 Task: Add a condition where "Channel Is Chat transcript" in recently solved tickets.
Action: Mouse moved to (35, 315)
Screenshot: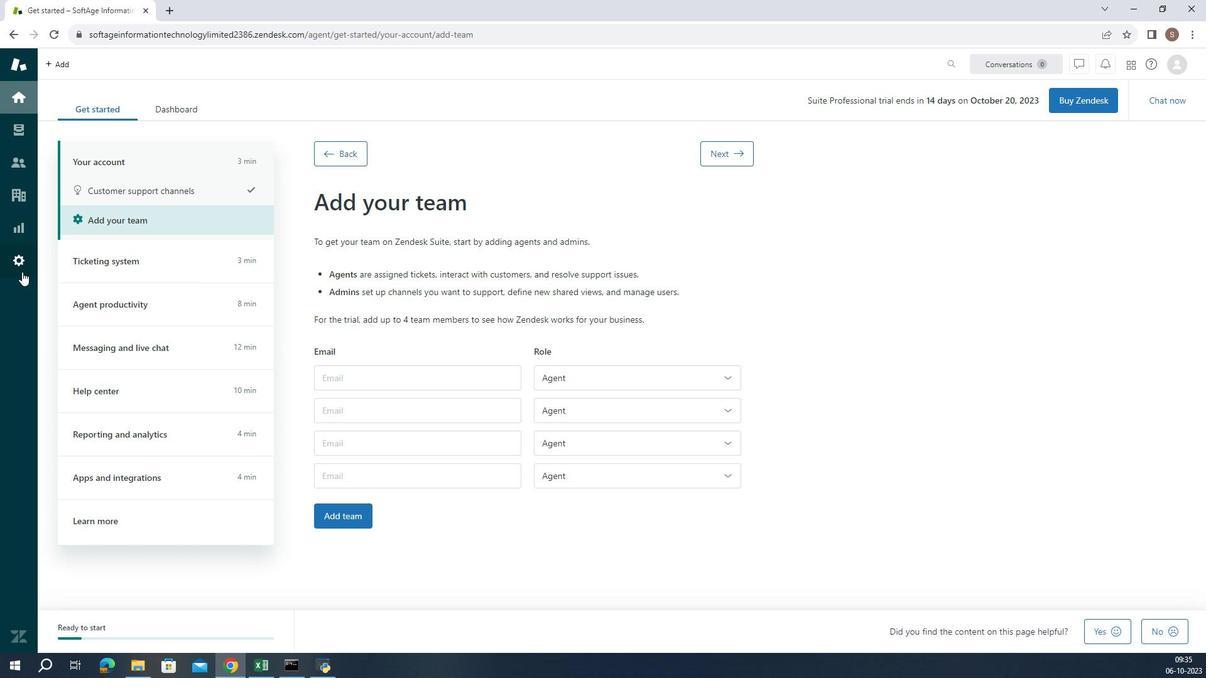 
Action: Mouse pressed left at (35, 315)
Screenshot: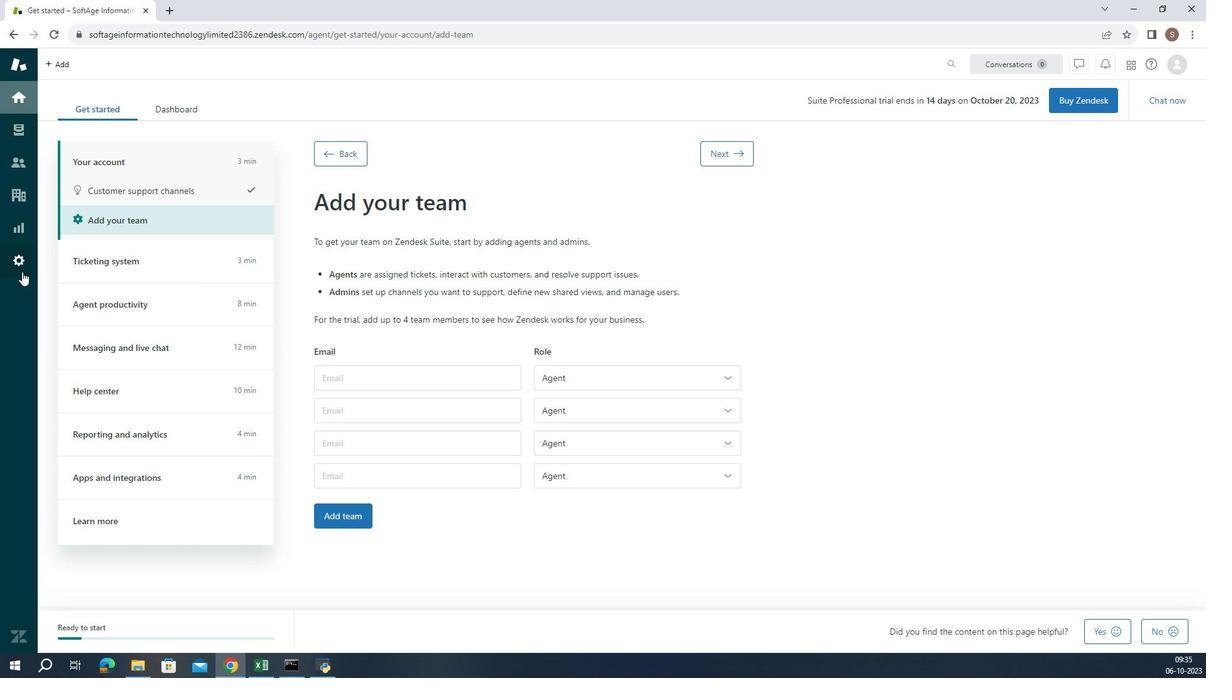 
Action: Mouse moved to (415, 531)
Screenshot: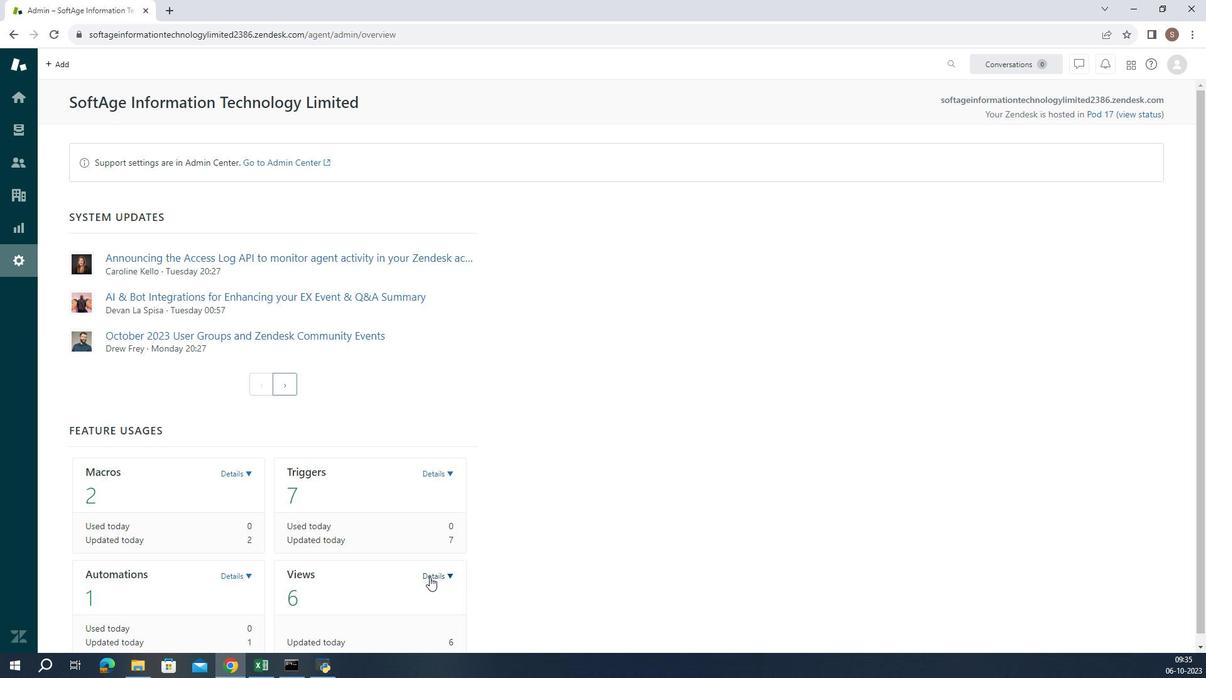 
Action: Mouse pressed left at (415, 531)
Screenshot: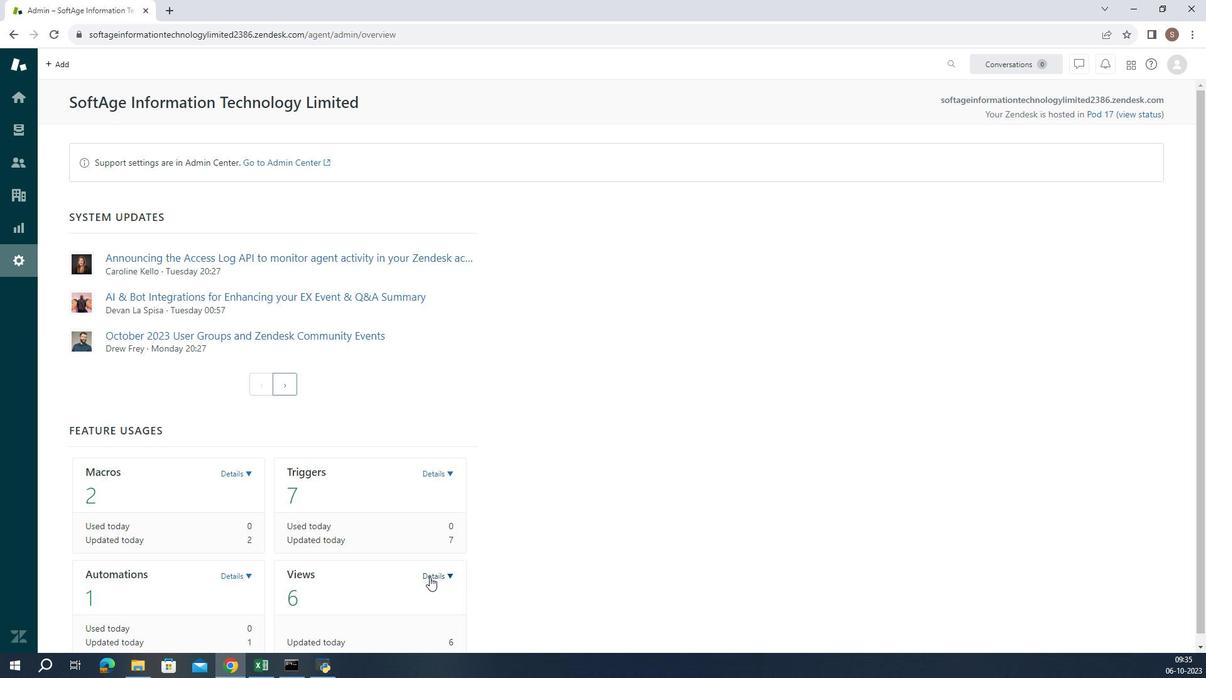 
Action: Mouse moved to (395, 558)
Screenshot: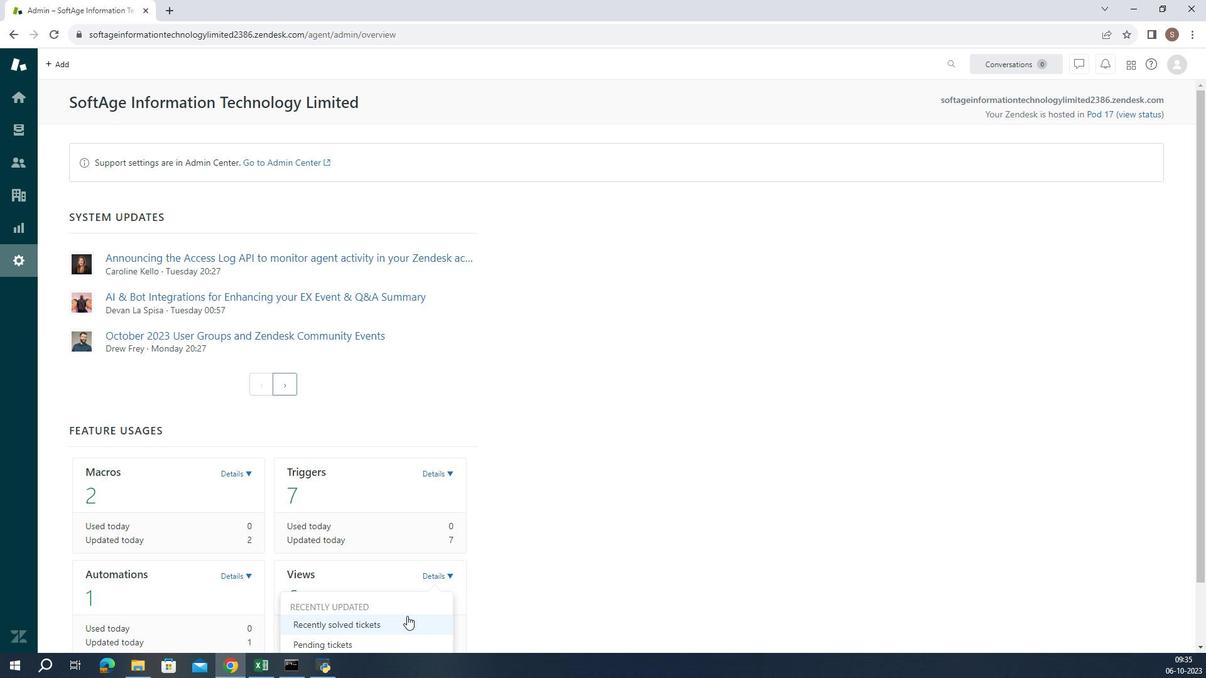 
Action: Mouse pressed left at (395, 558)
Screenshot: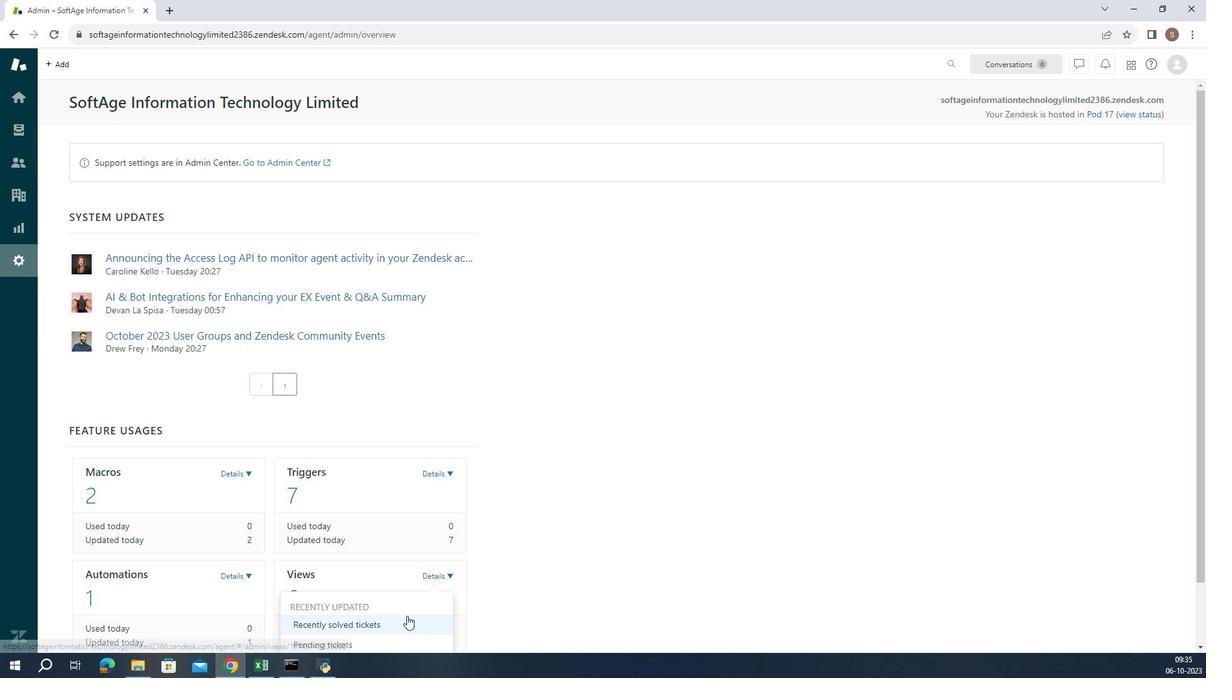 
Action: Mouse moved to (238, 425)
Screenshot: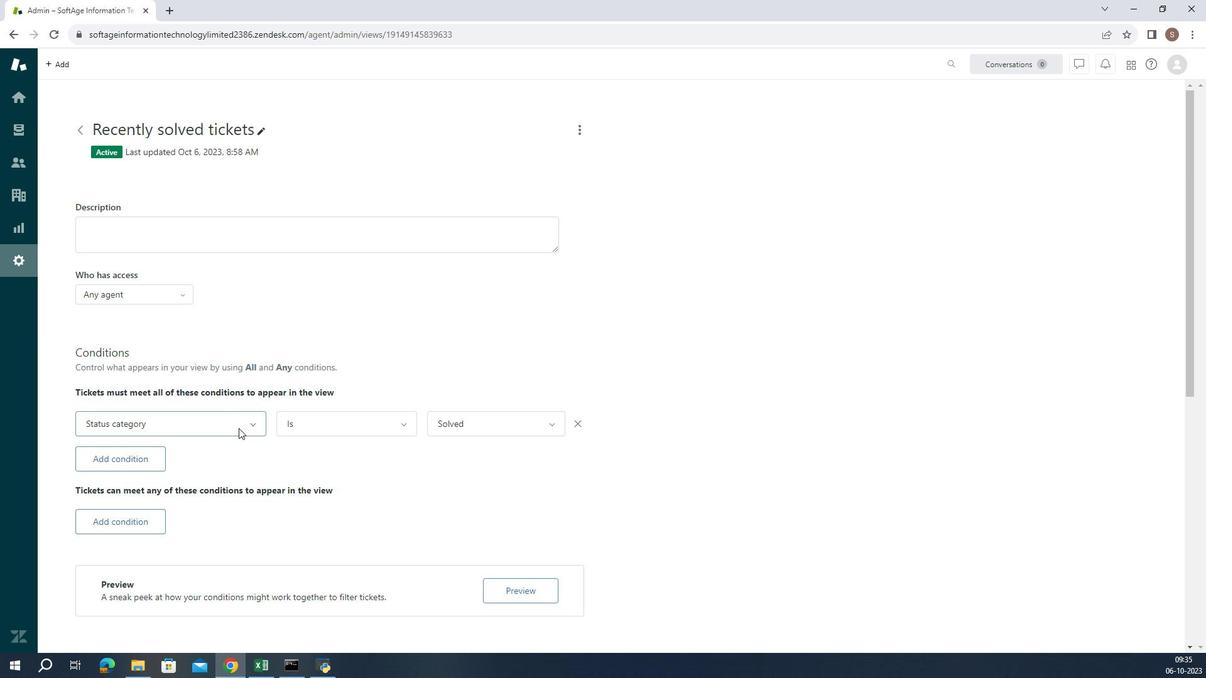 
Action: Mouse pressed left at (238, 425)
Screenshot: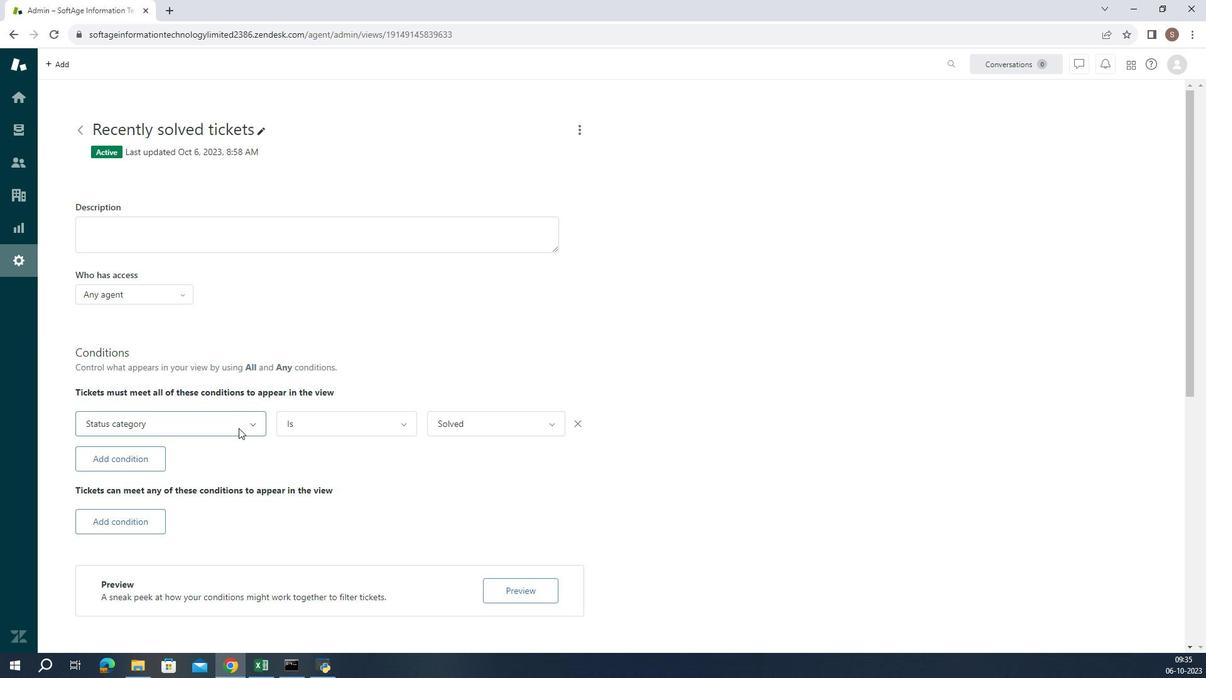 
Action: Mouse moved to (219, 364)
Screenshot: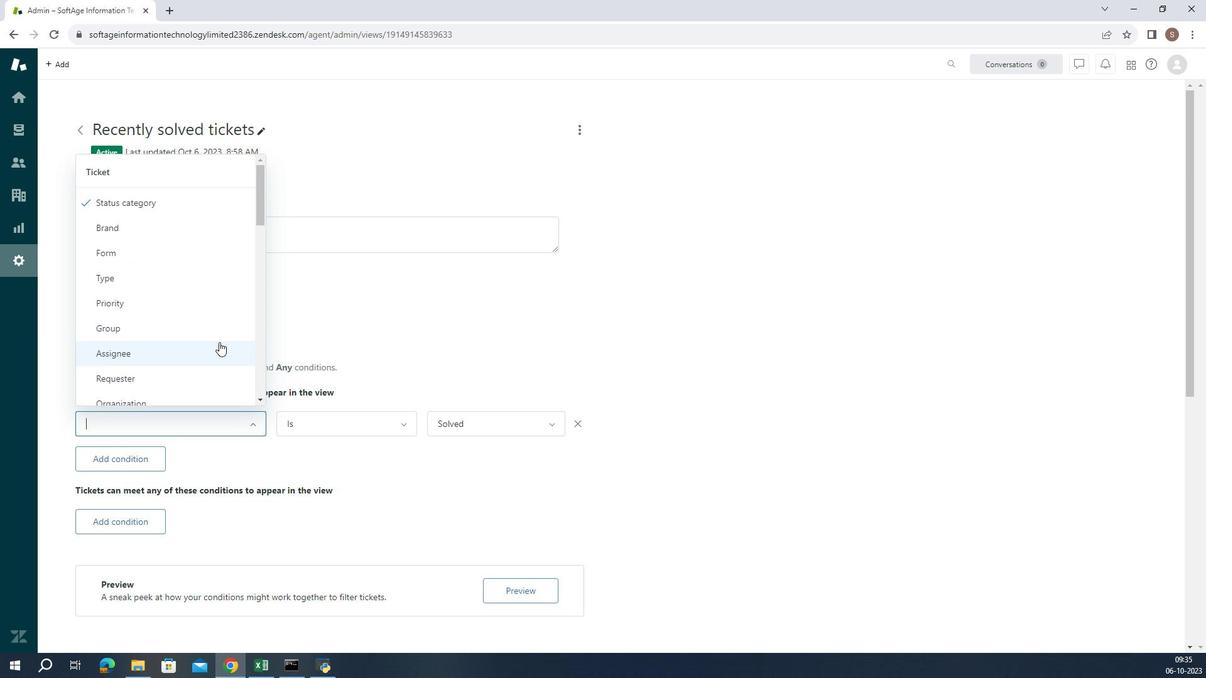 
Action: Mouse scrolled (219, 364) with delta (0, 0)
Screenshot: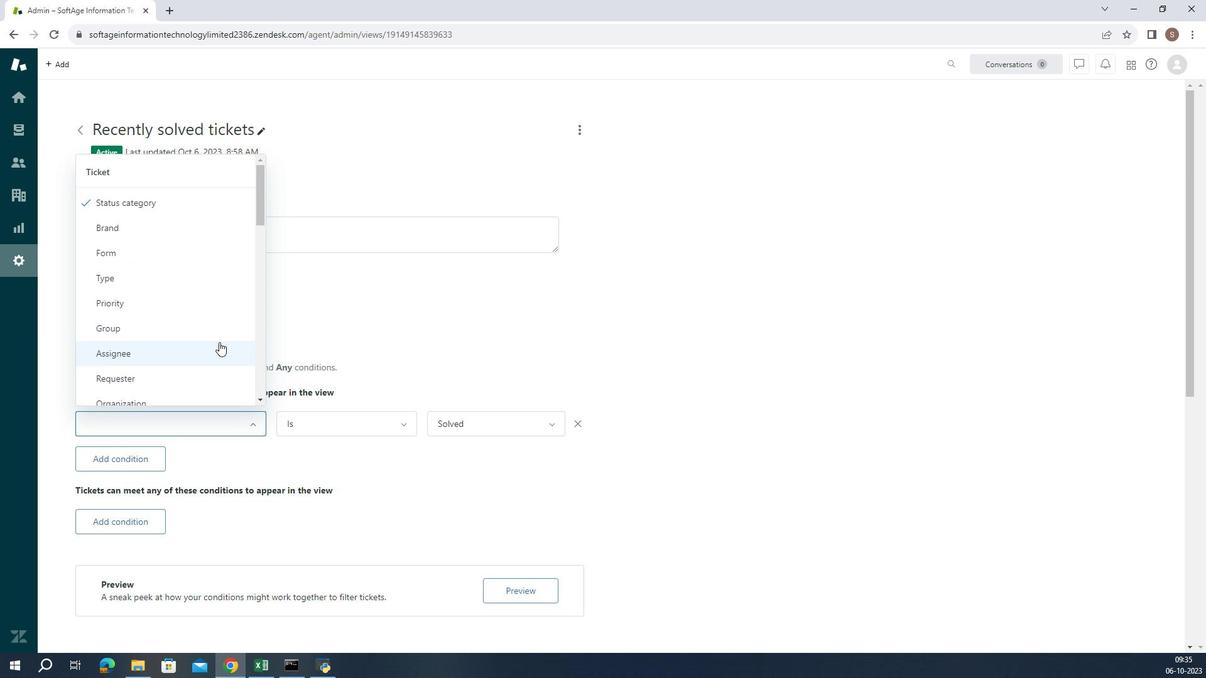 
Action: Mouse scrolled (219, 364) with delta (0, 0)
Screenshot: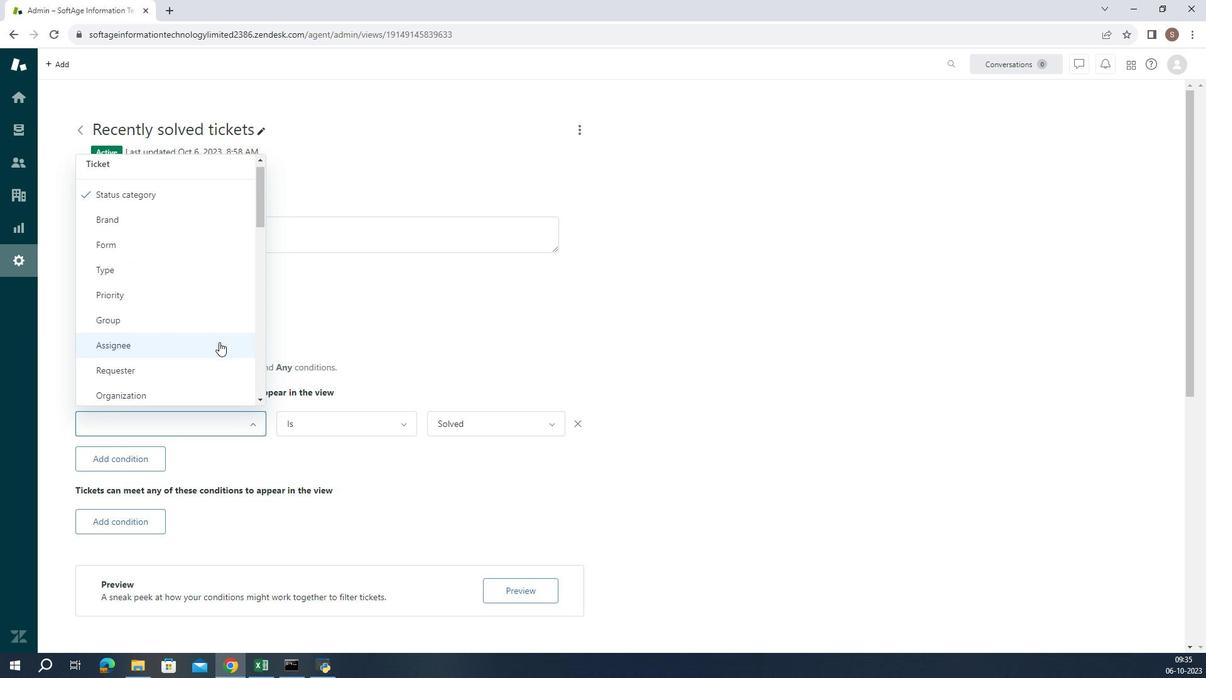 
Action: Mouse moved to (183, 370)
Screenshot: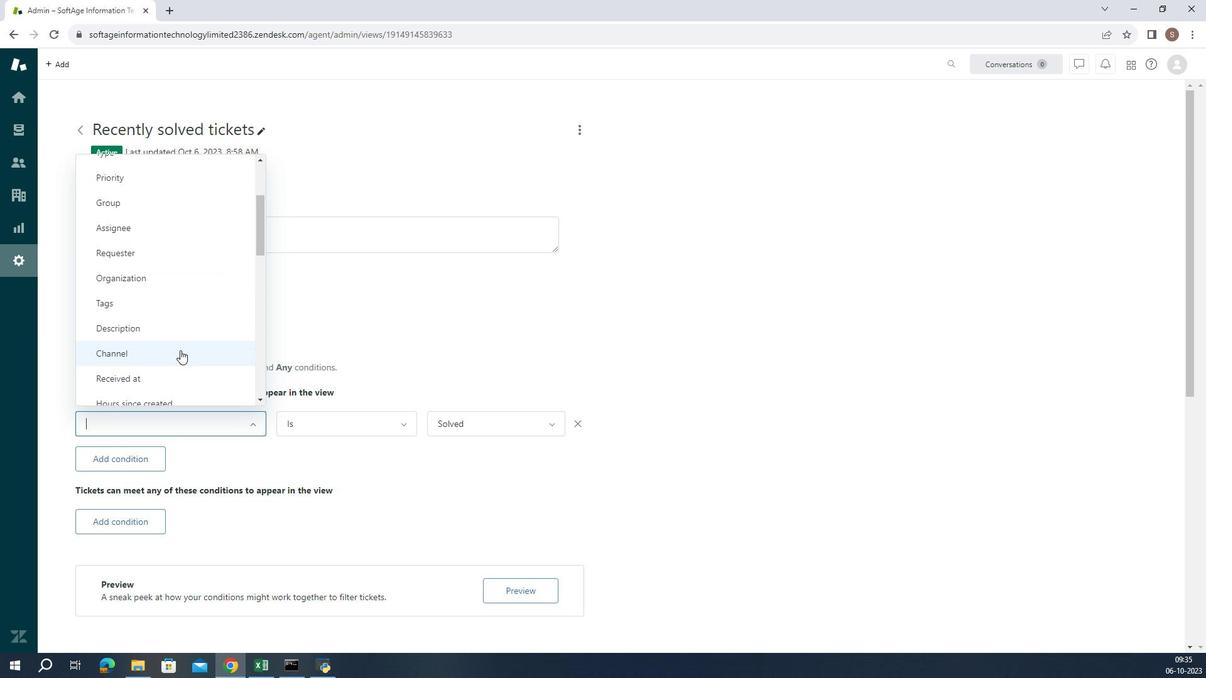 
Action: Mouse pressed left at (183, 370)
Screenshot: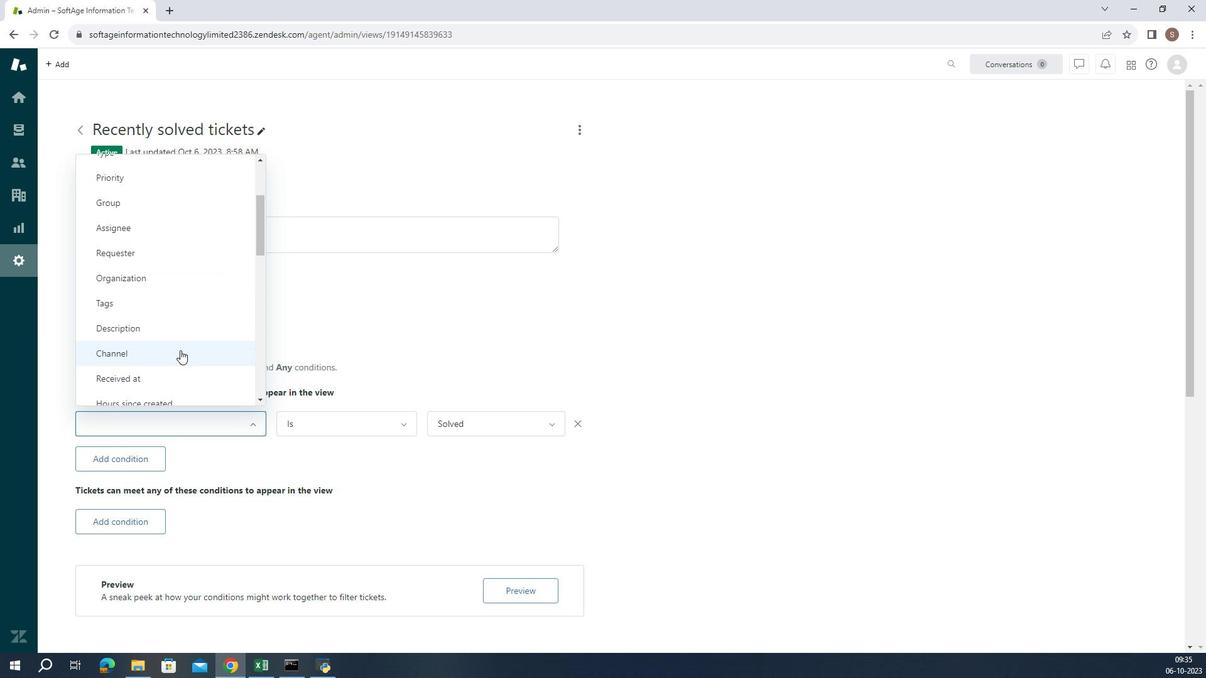 
Action: Mouse moved to (384, 422)
Screenshot: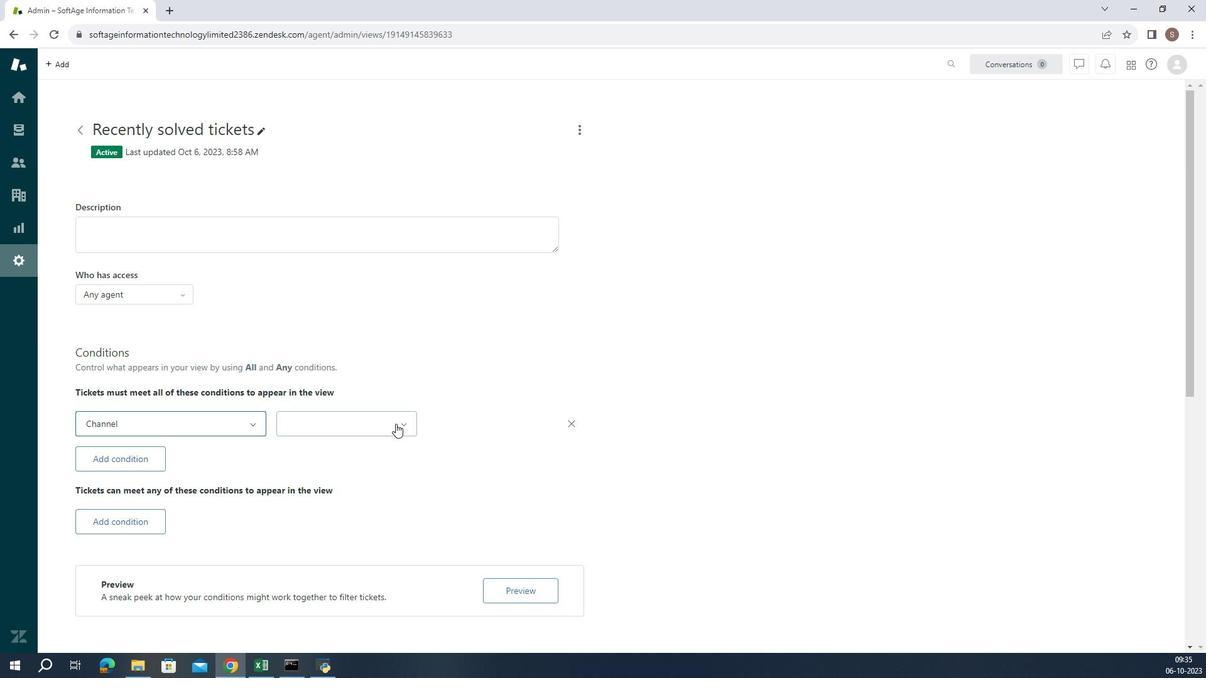 
Action: Mouse pressed left at (384, 422)
Screenshot: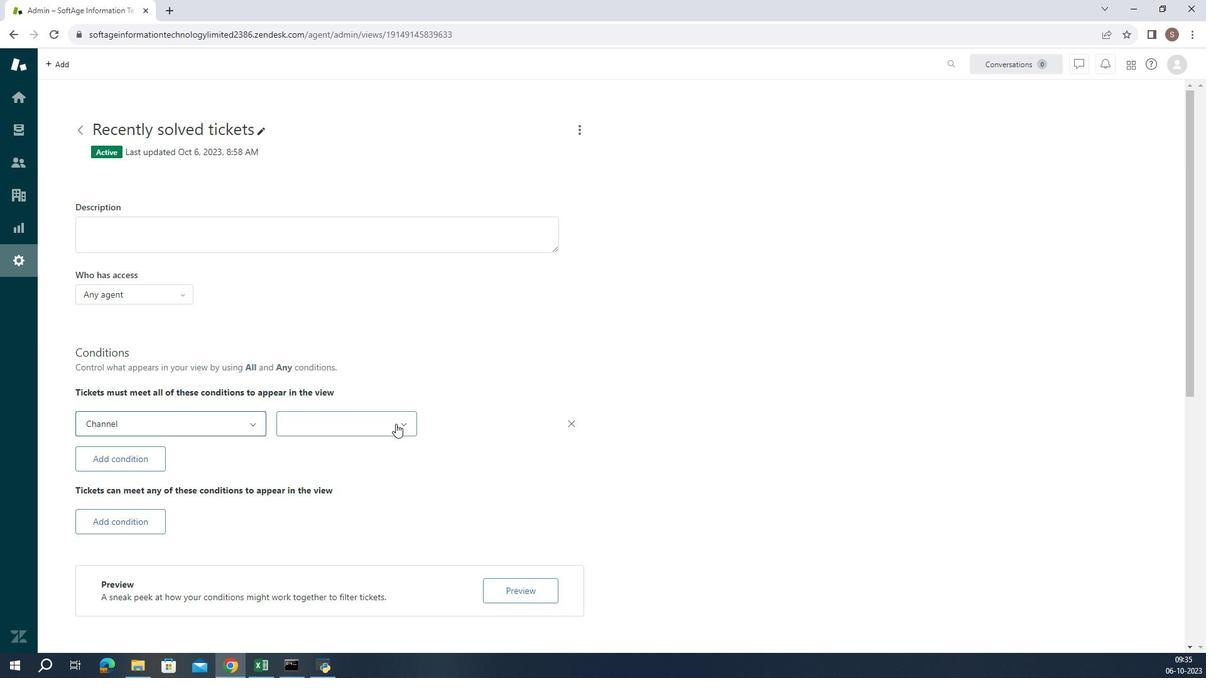 
Action: Mouse moved to (337, 440)
Screenshot: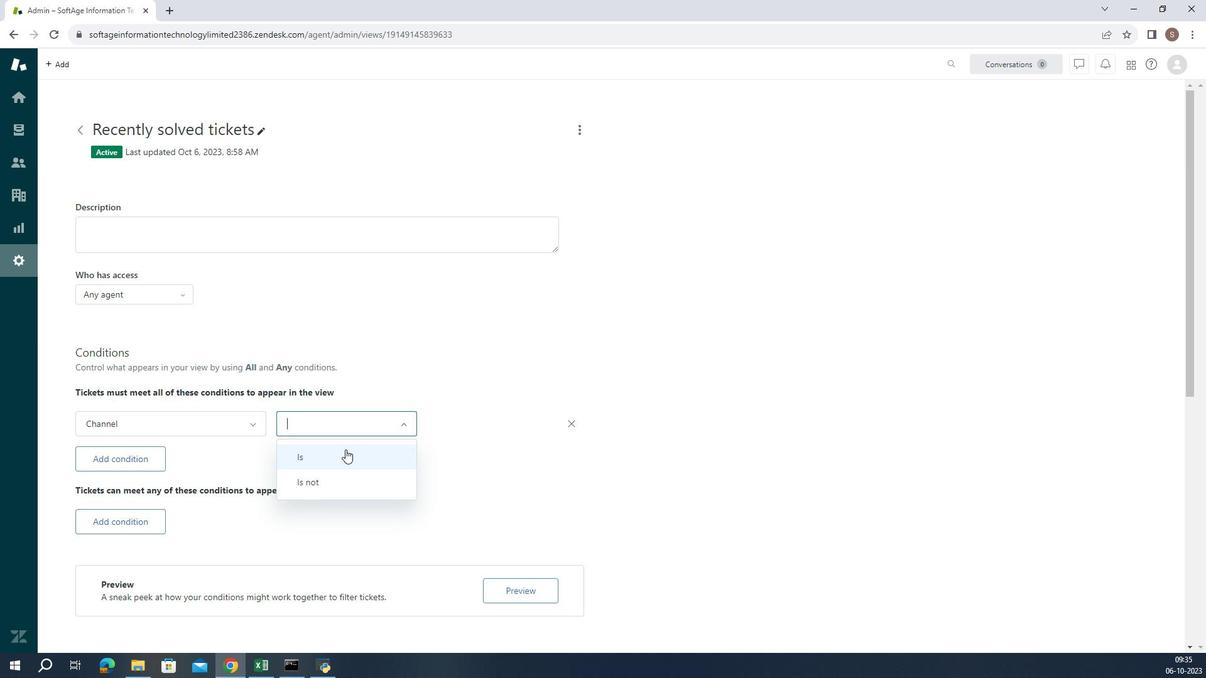 
Action: Mouse pressed left at (337, 440)
Screenshot: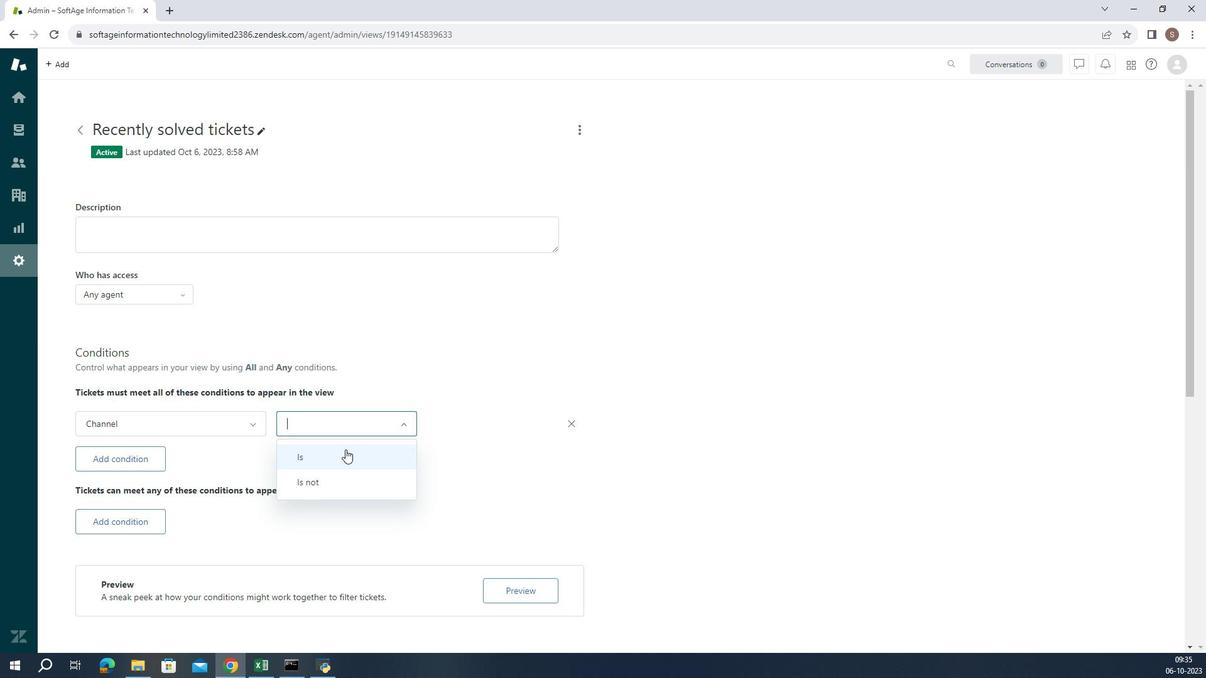 
Action: Mouse moved to (462, 425)
Screenshot: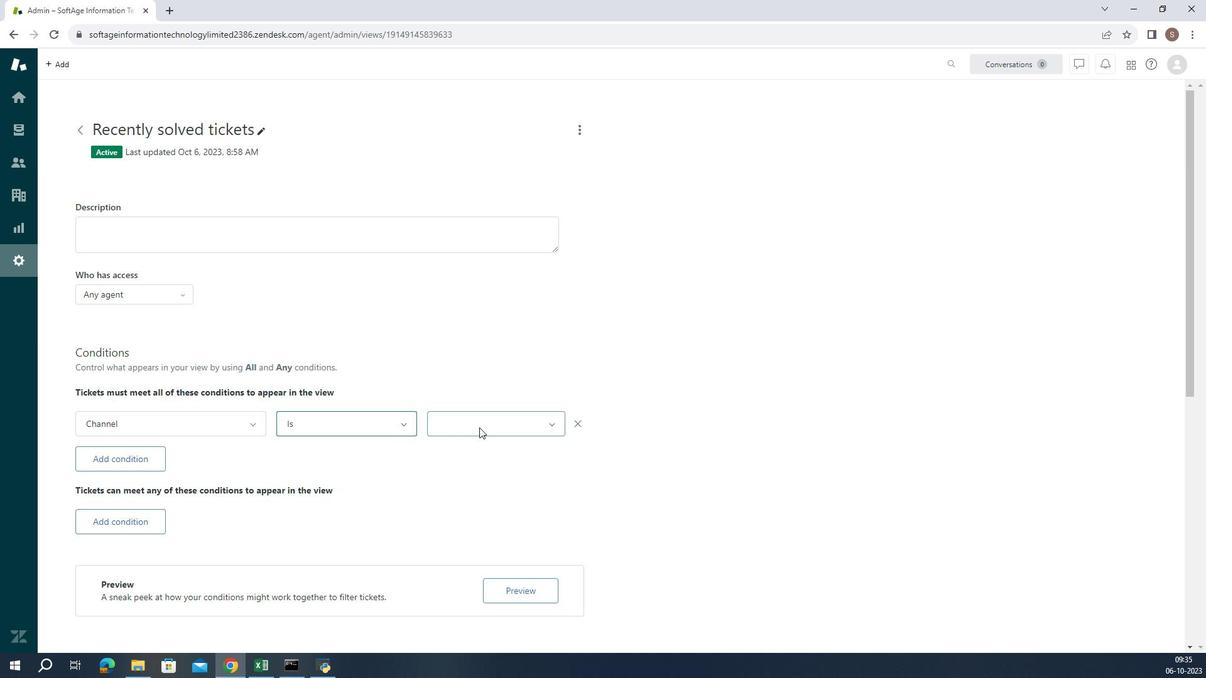 
Action: Mouse pressed left at (462, 425)
Screenshot: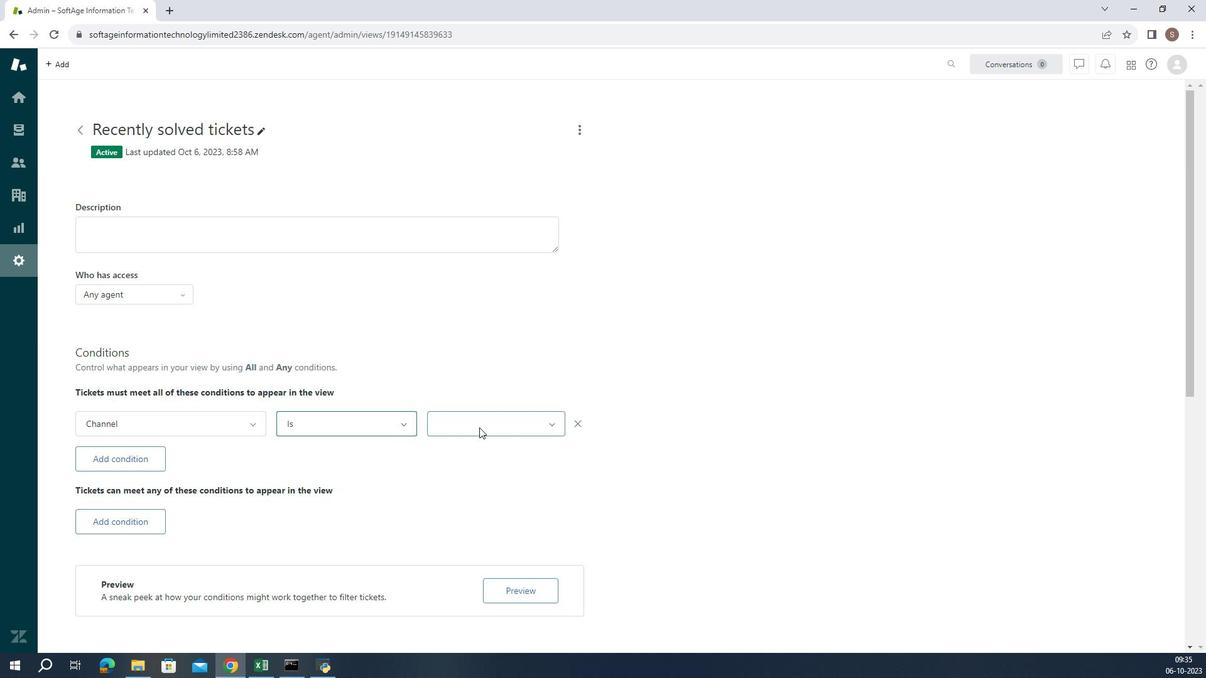 
Action: Mouse moved to (491, 346)
Screenshot: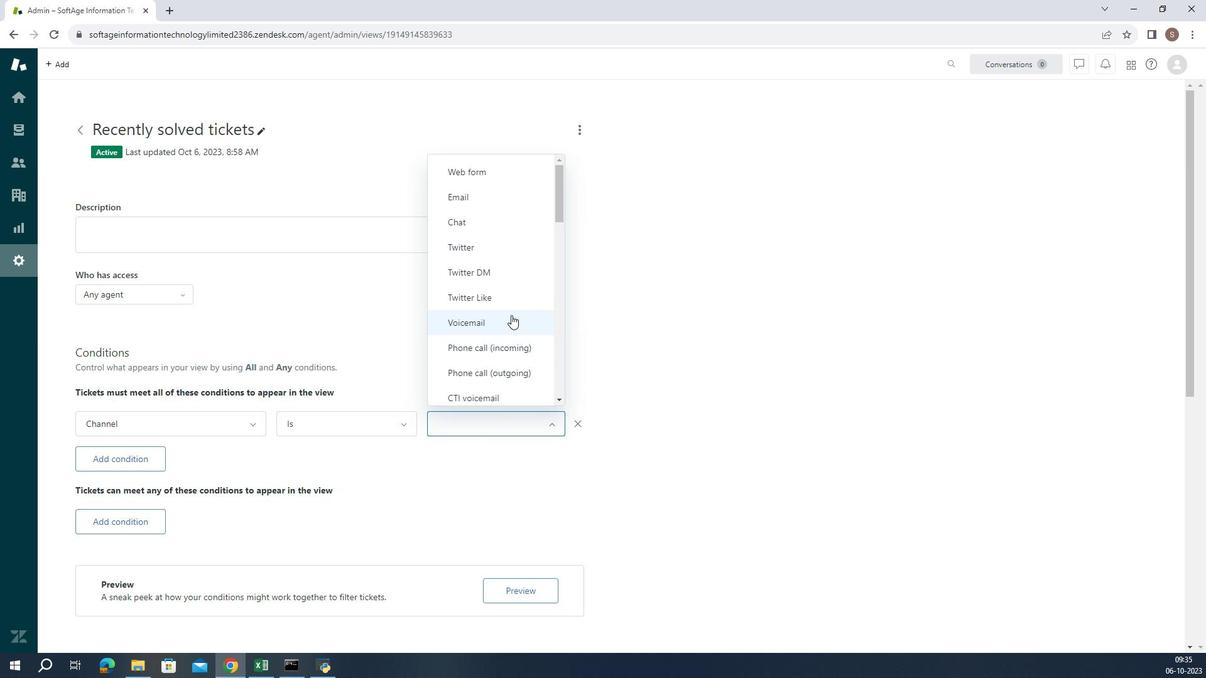 
Action: Mouse scrolled (491, 345) with delta (0, 0)
Screenshot: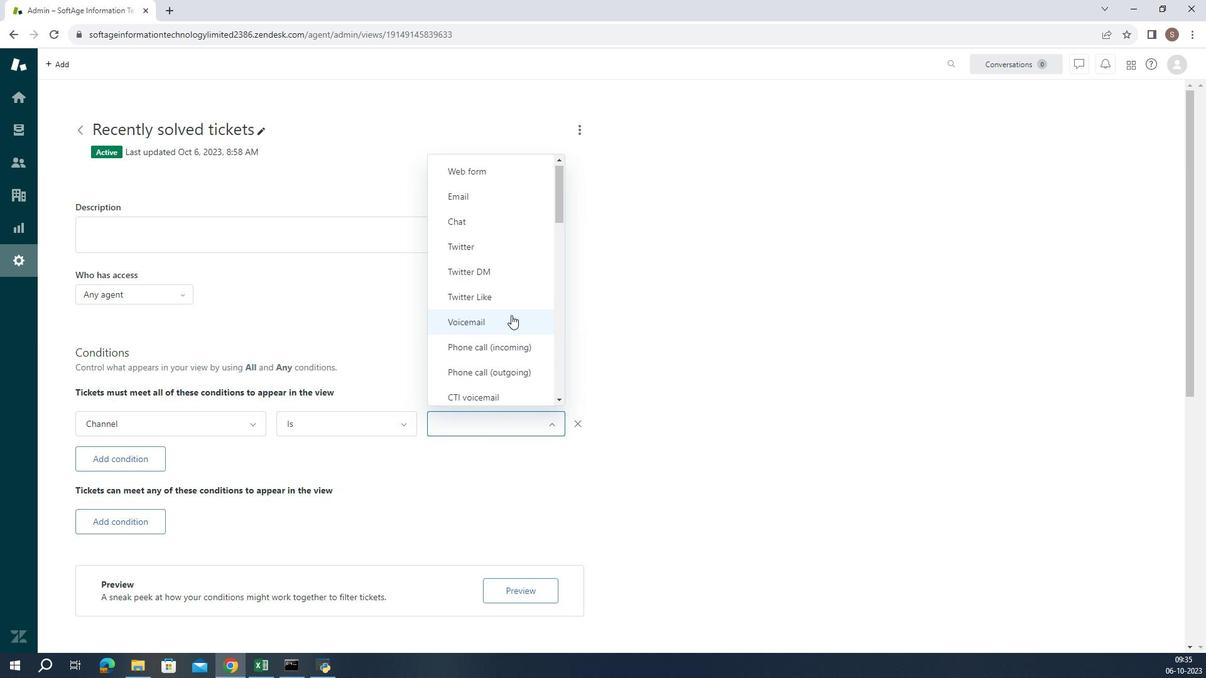 
Action: Mouse scrolled (491, 345) with delta (0, 0)
Screenshot: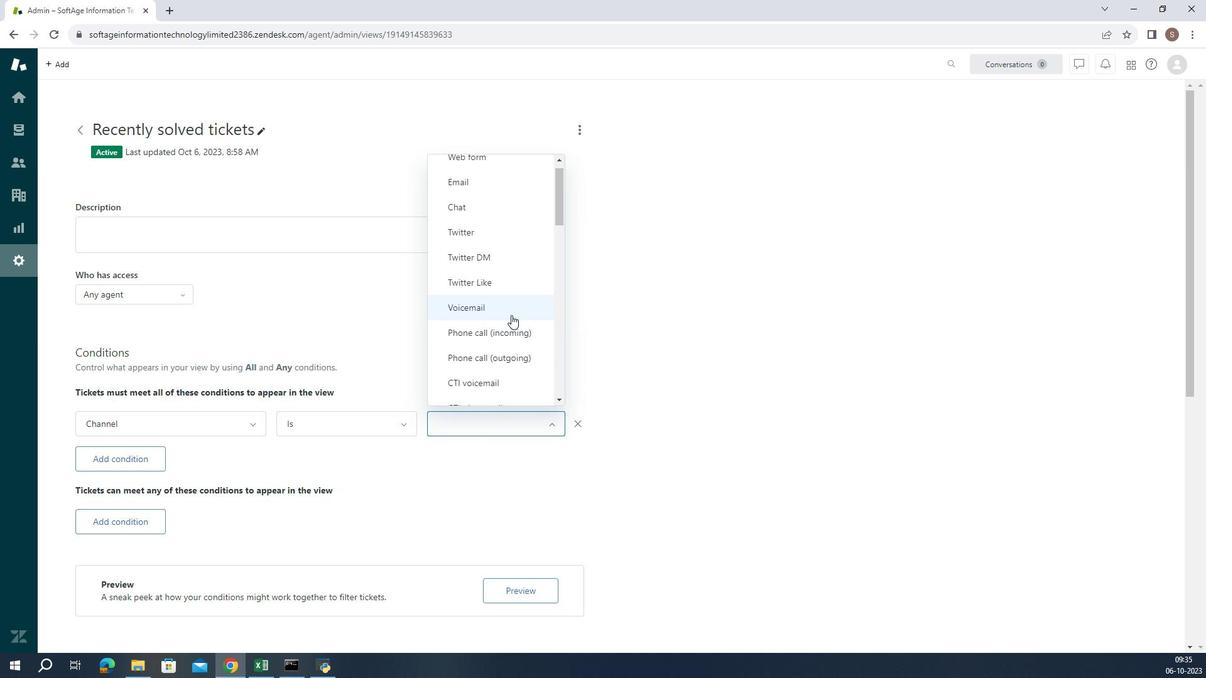 
Action: Mouse scrolled (491, 345) with delta (0, 0)
Screenshot: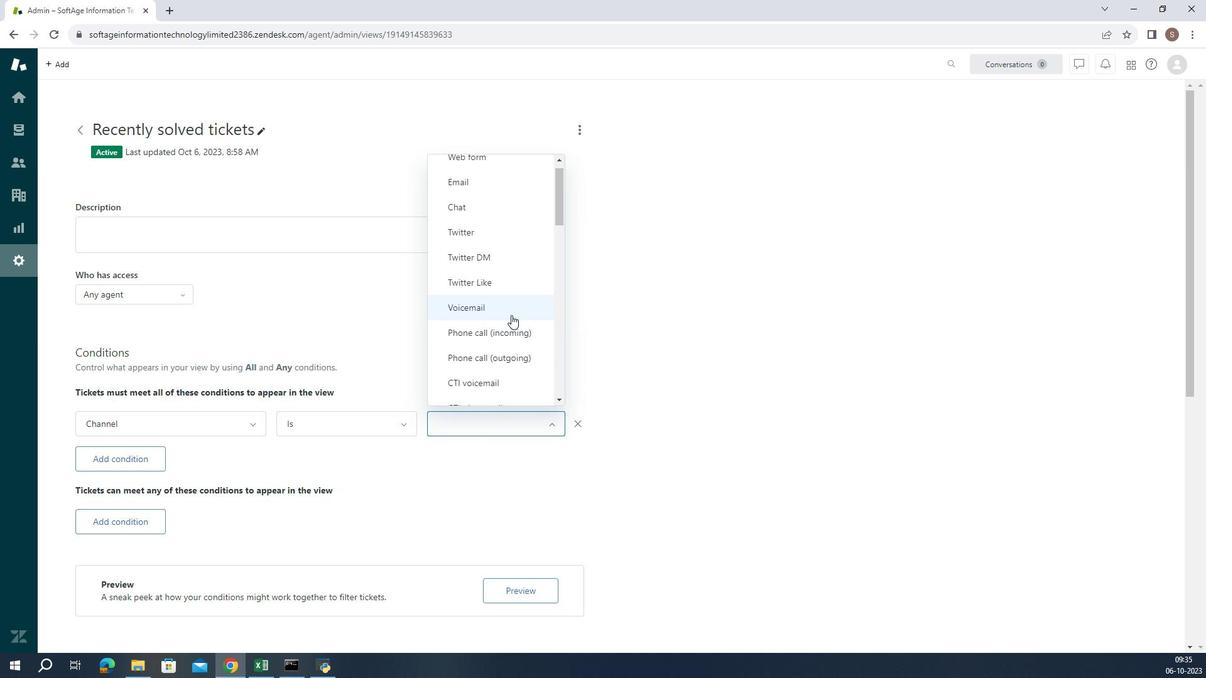
Action: Mouse scrolled (491, 345) with delta (0, 0)
Screenshot: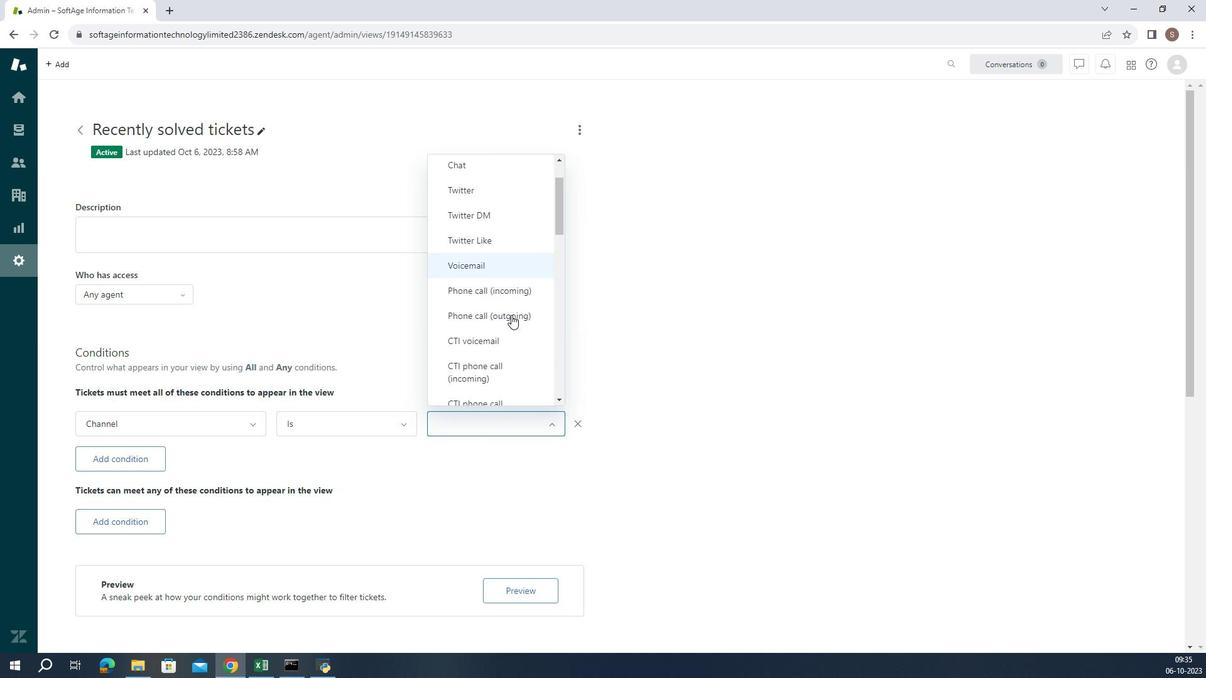 
Action: Mouse scrolled (491, 345) with delta (0, 0)
Screenshot: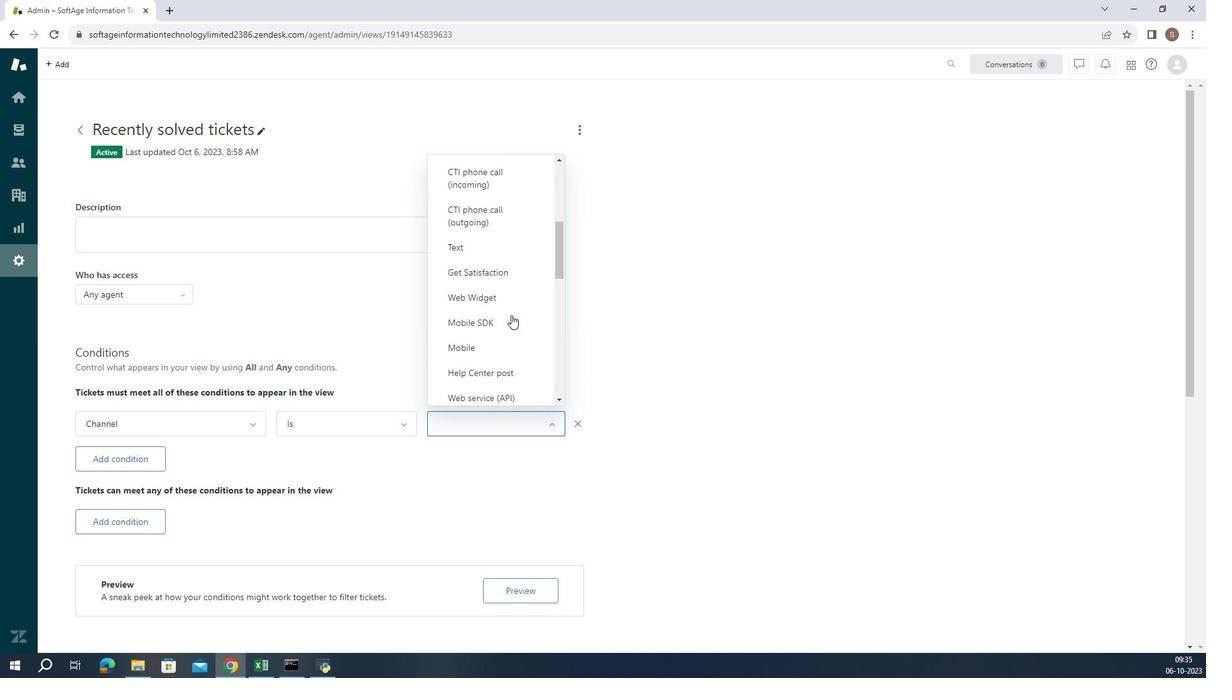 
Action: Mouse scrolled (491, 345) with delta (0, 0)
Screenshot: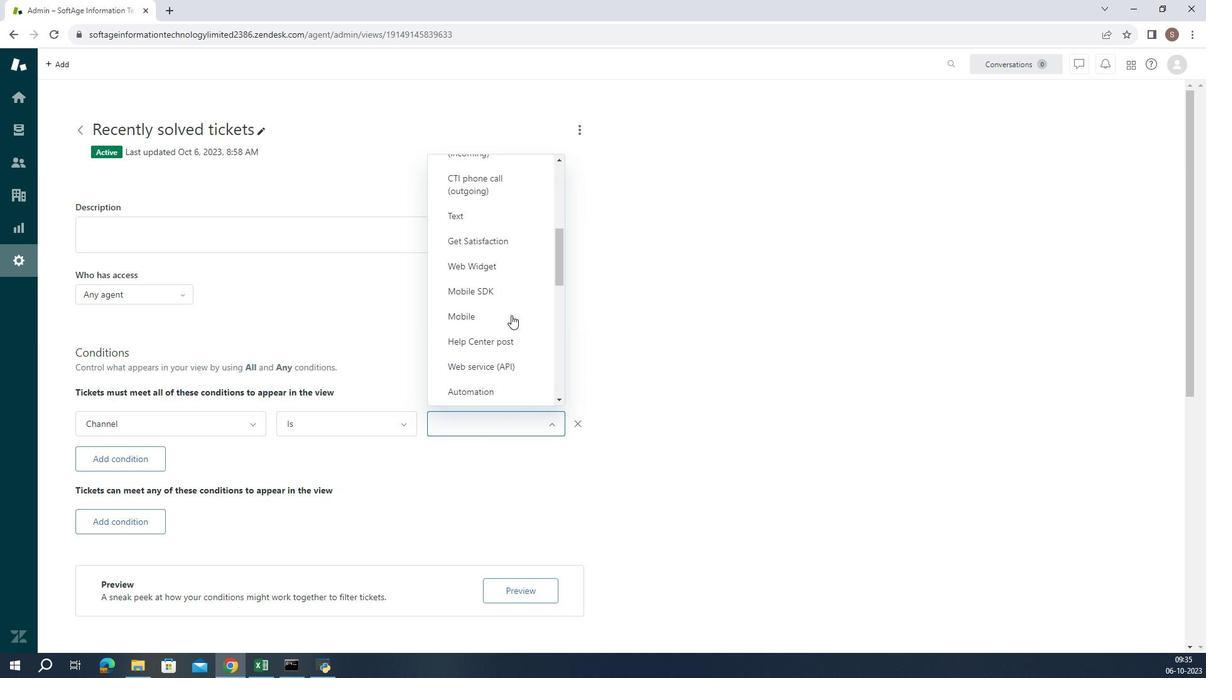 
Action: Mouse scrolled (491, 345) with delta (0, 0)
Screenshot: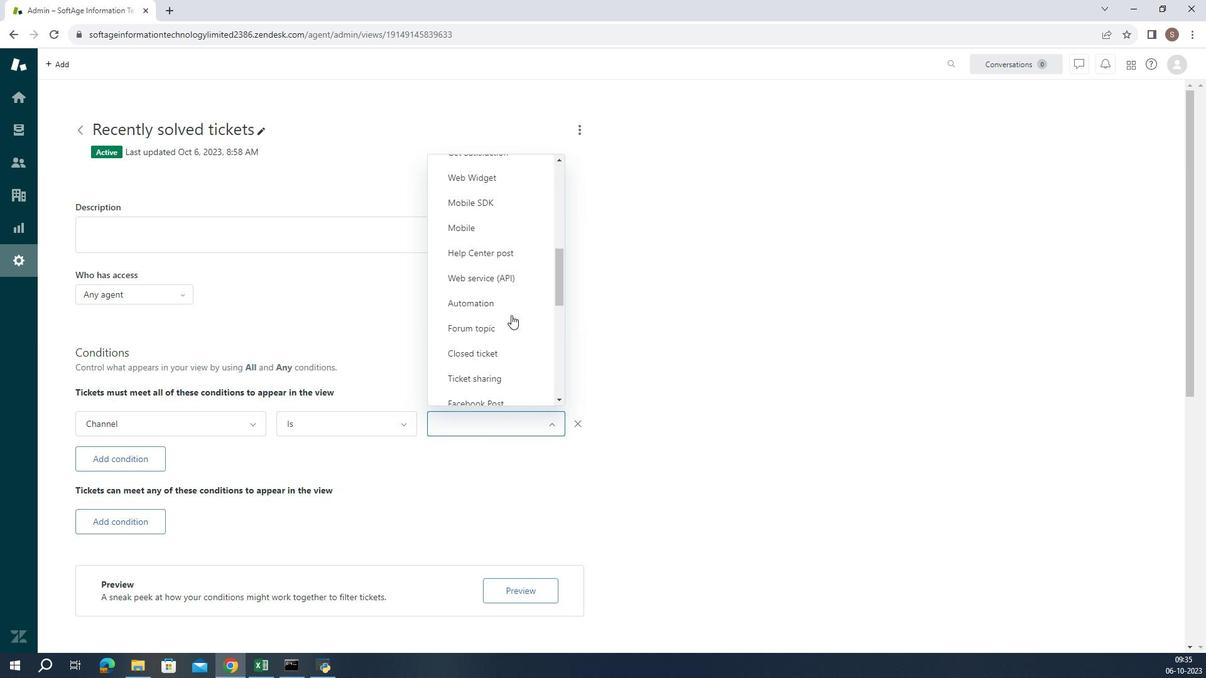 
Action: Mouse scrolled (491, 345) with delta (0, 0)
Screenshot: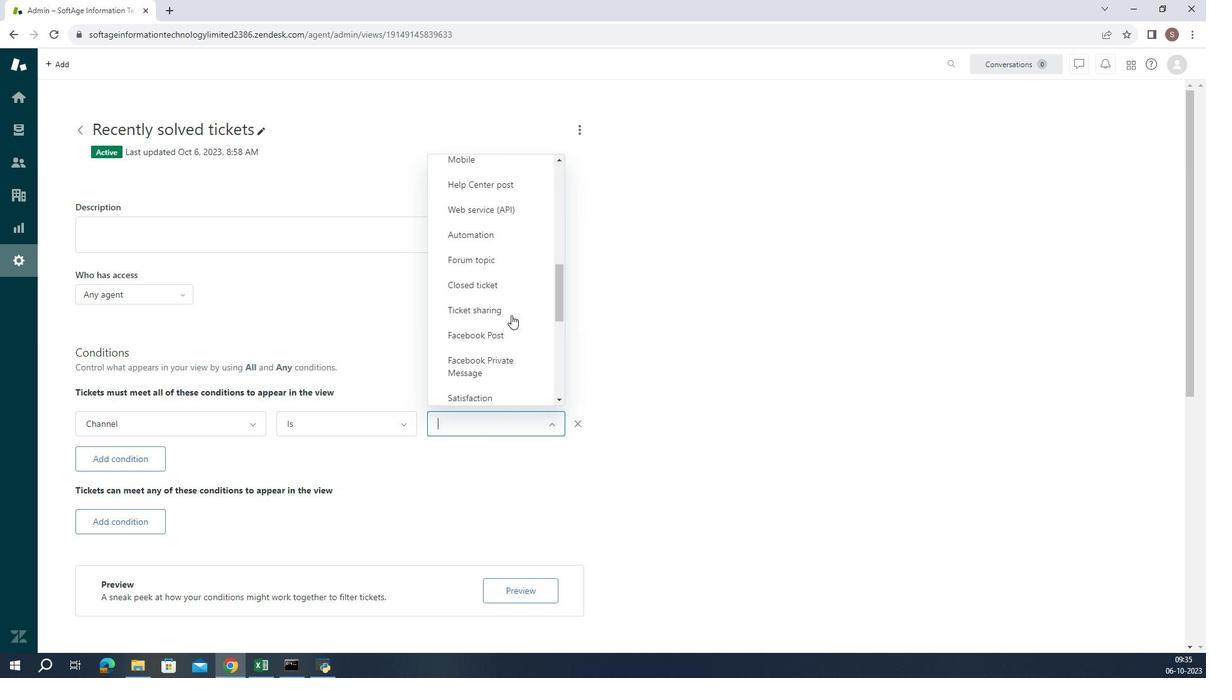 
Action: Mouse scrolled (491, 345) with delta (0, 0)
Screenshot: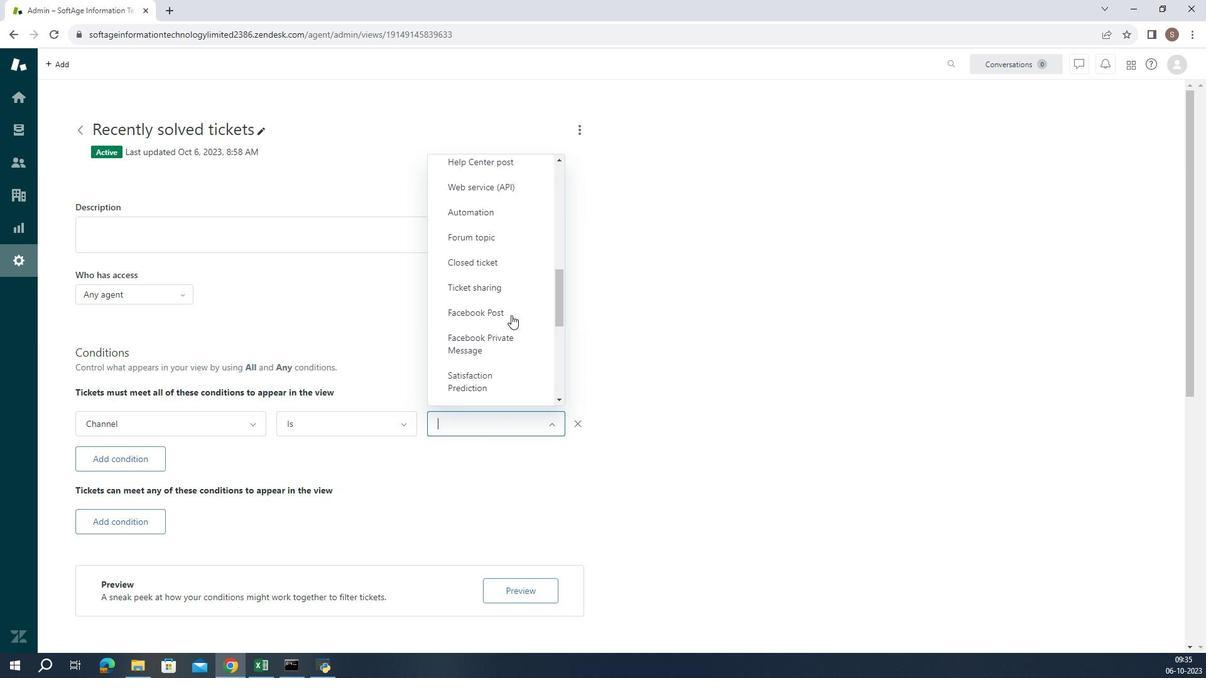 
Action: Mouse moved to (481, 363)
Screenshot: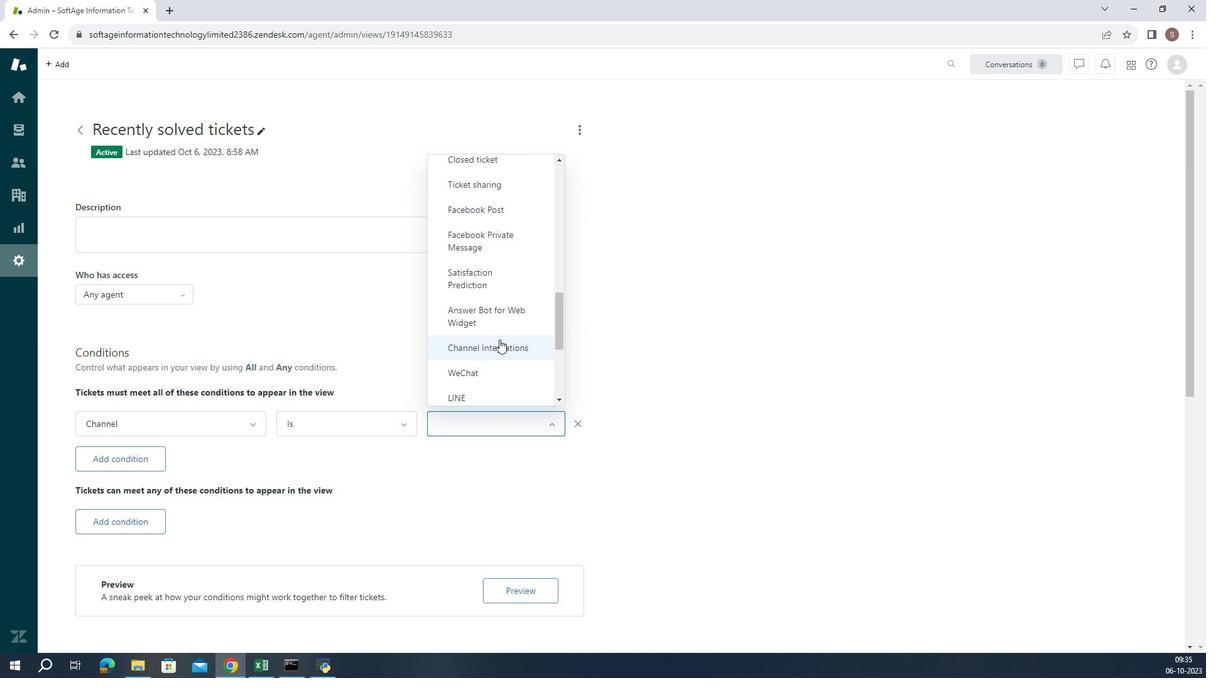 
Action: Mouse scrolled (481, 362) with delta (0, 0)
Screenshot: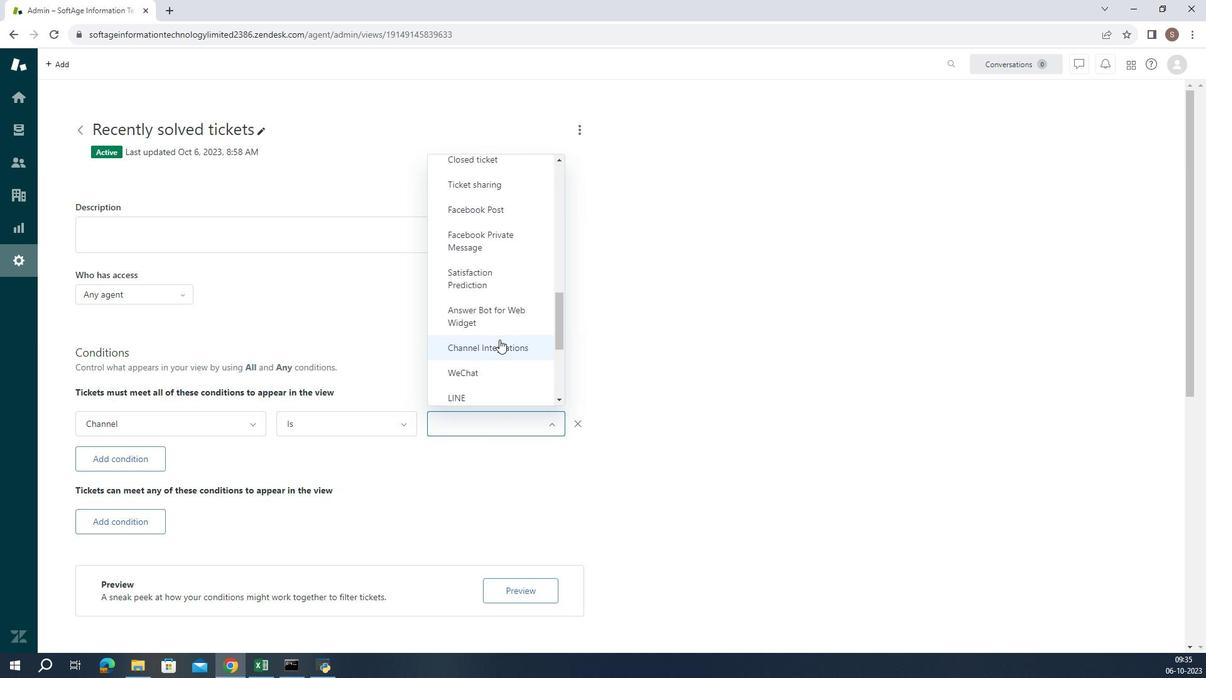 
Action: Mouse moved to (481, 363)
Screenshot: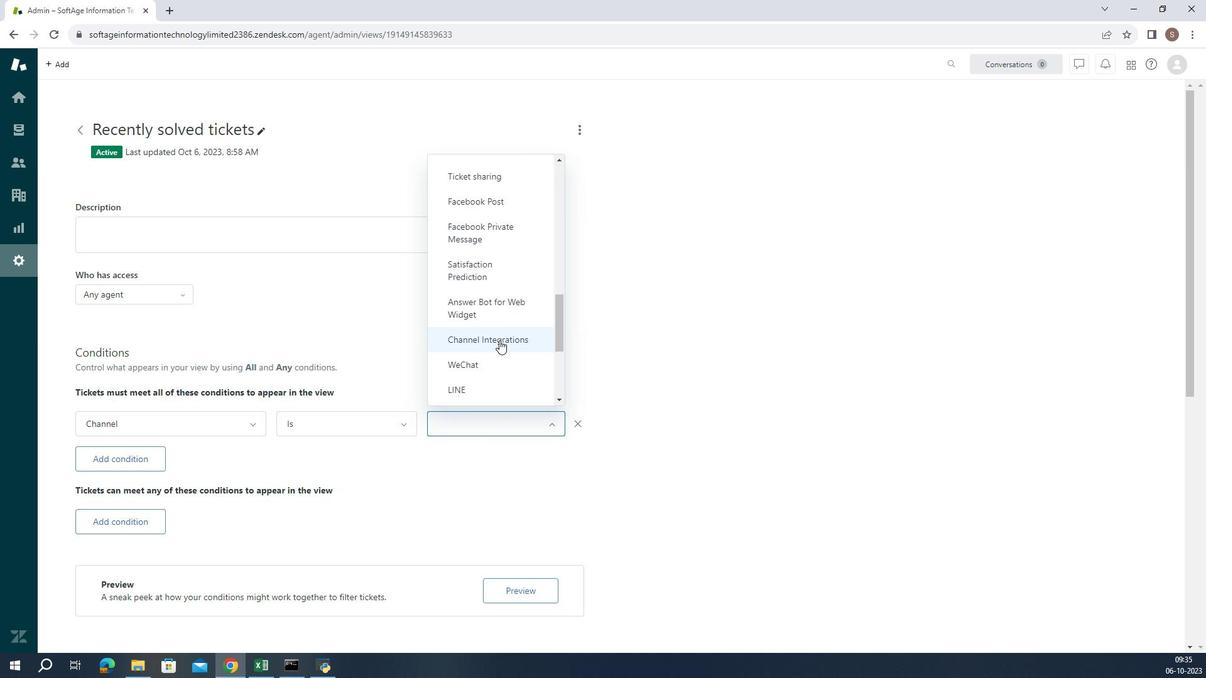 
Action: Mouse scrolled (481, 363) with delta (0, 0)
Screenshot: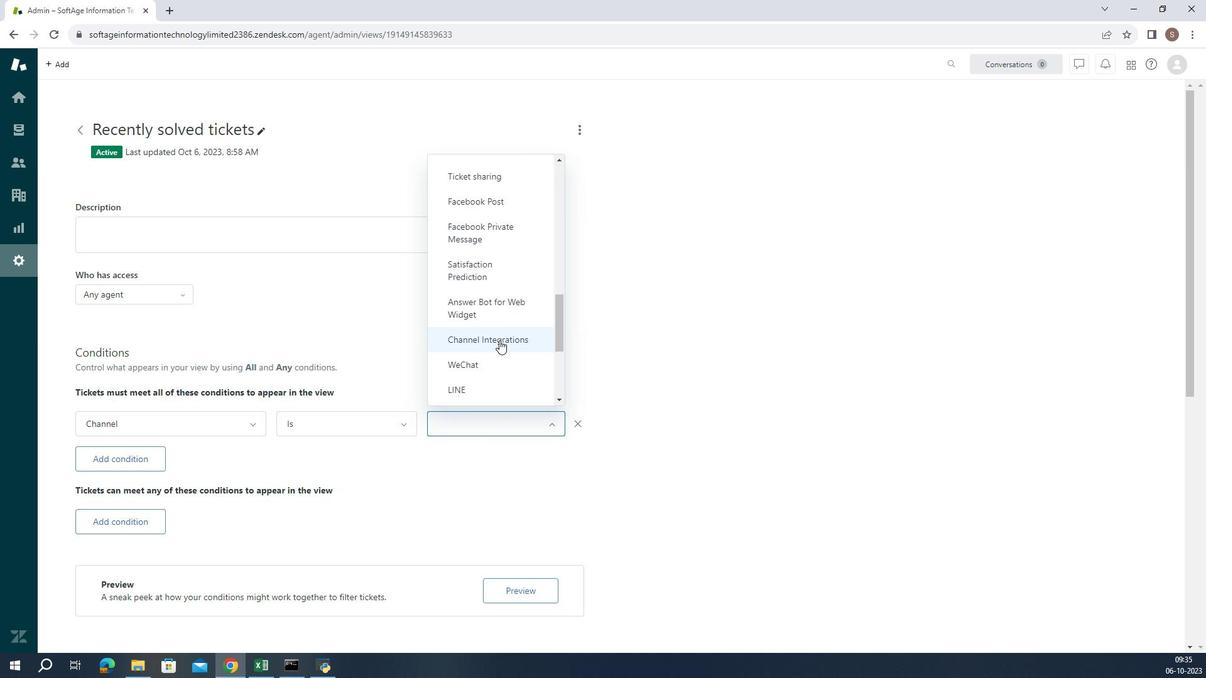 
Action: Mouse moved to (481, 363)
Screenshot: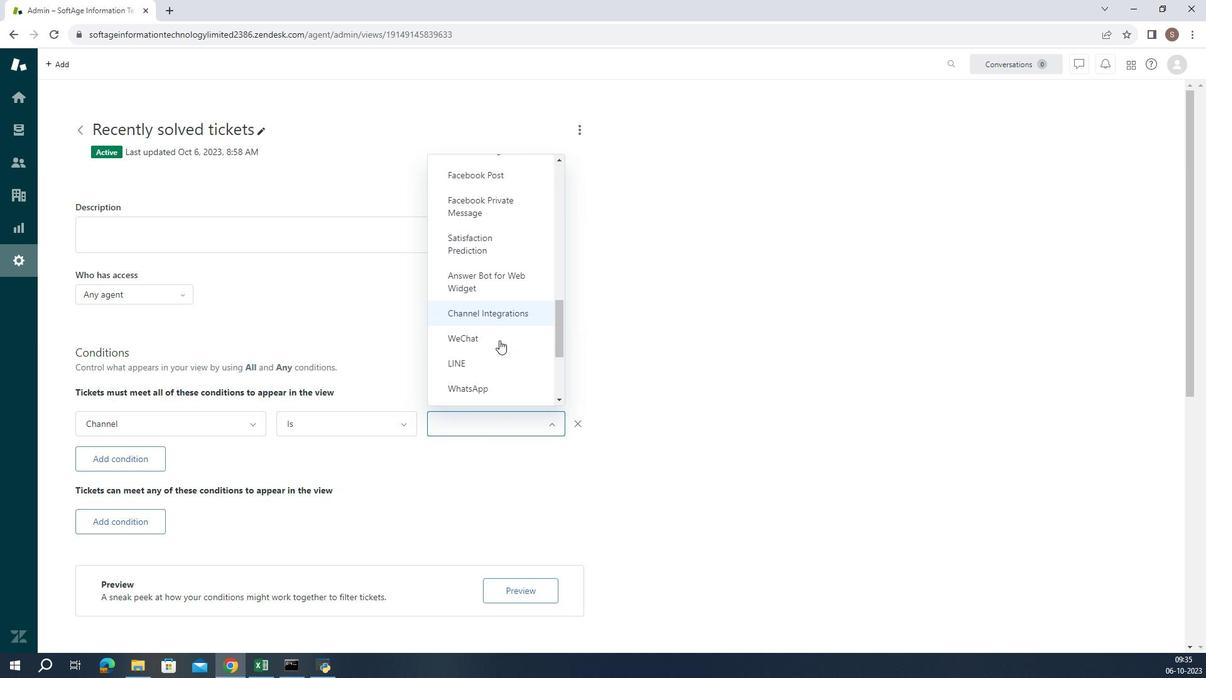 
Action: Mouse scrolled (481, 363) with delta (0, 0)
Screenshot: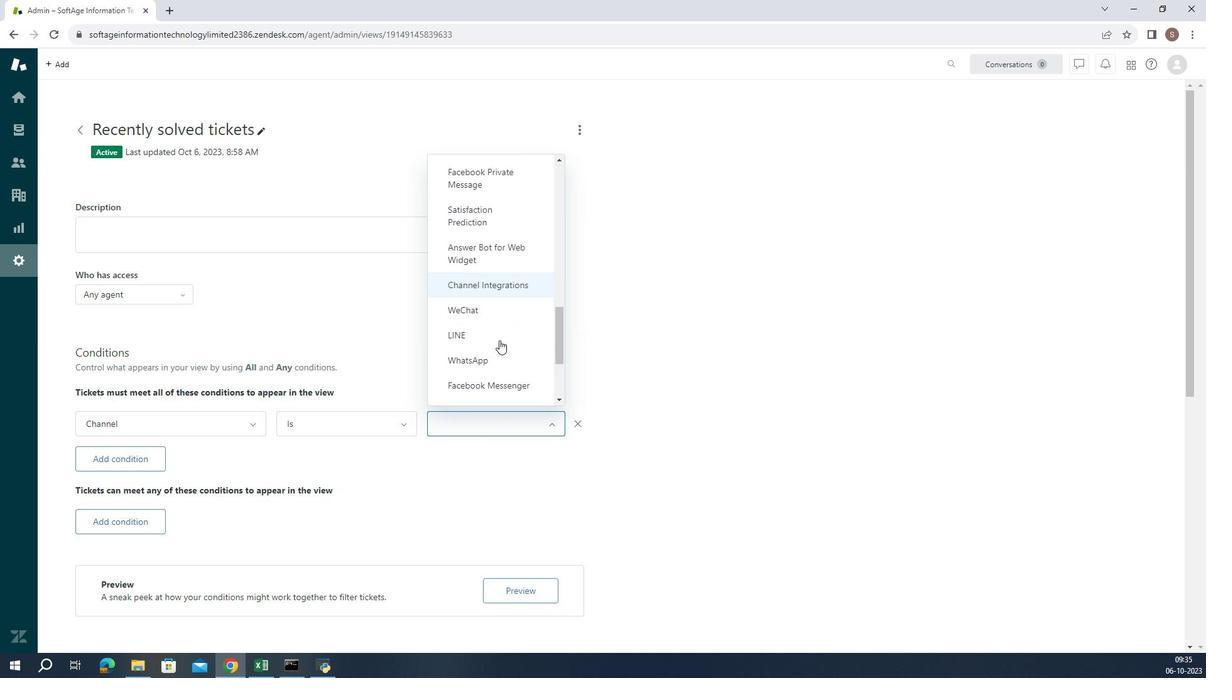 
Action: Mouse moved to (481, 364)
Screenshot: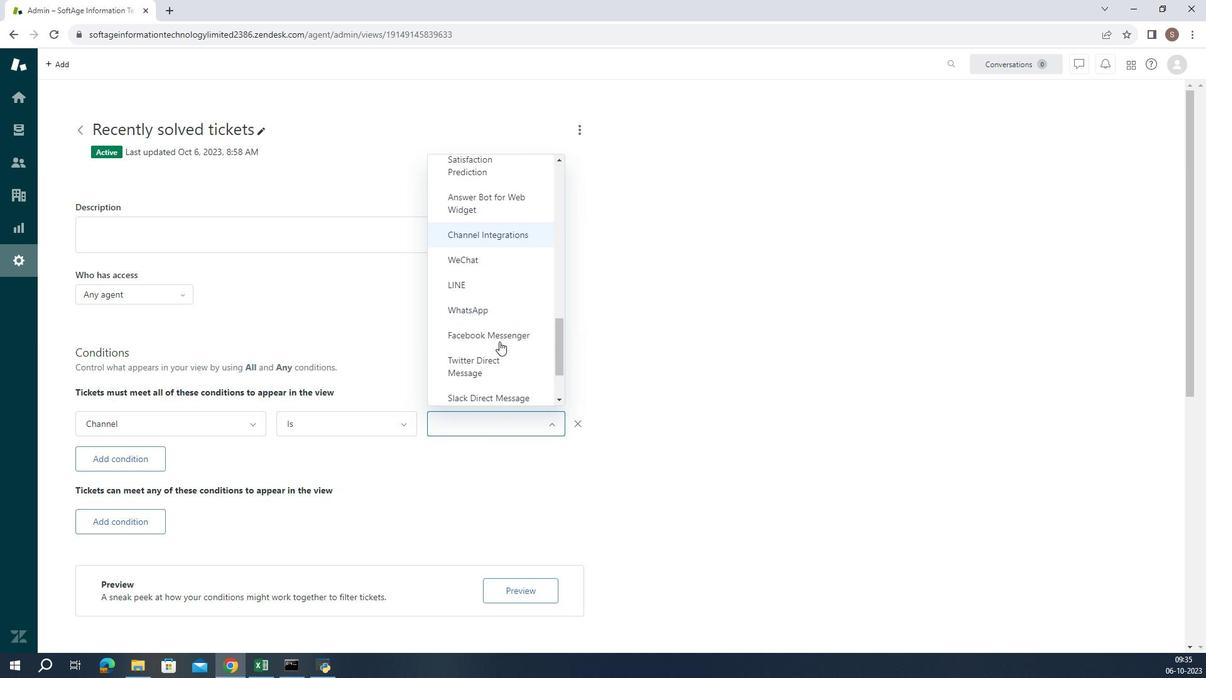 
Action: Mouse scrolled (481, 364) with delta (0, 0)
Screenshot: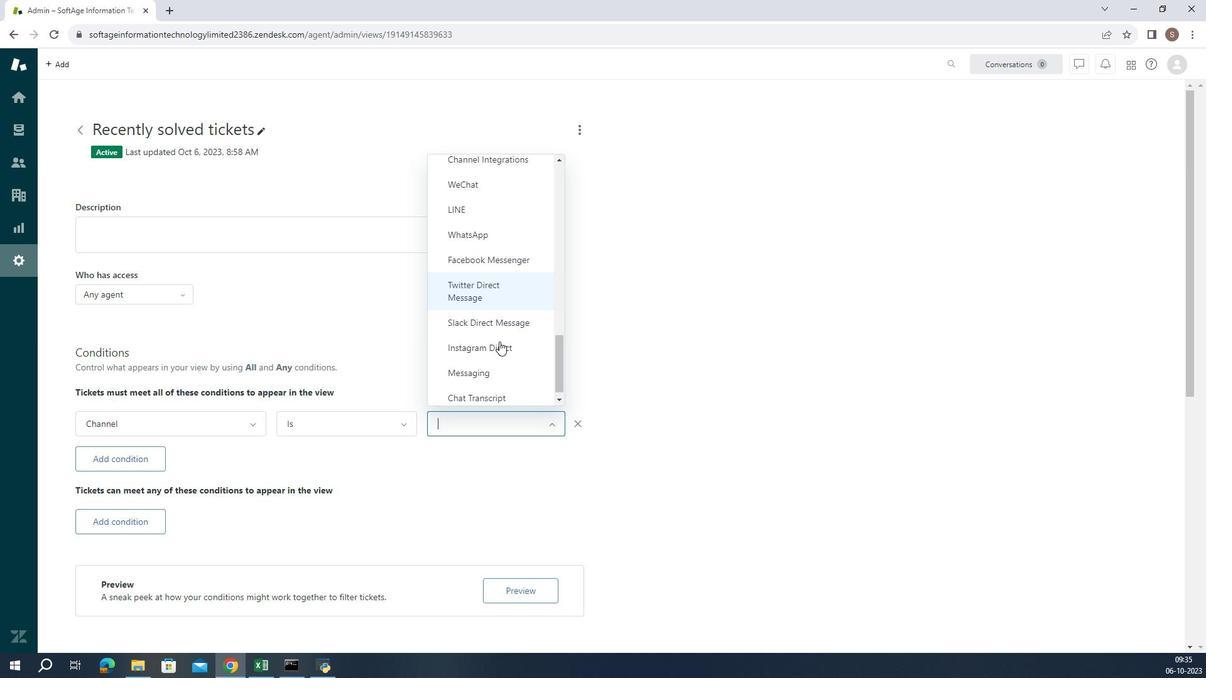 
Action: Mouse moved to (493, 395)
Screenshot: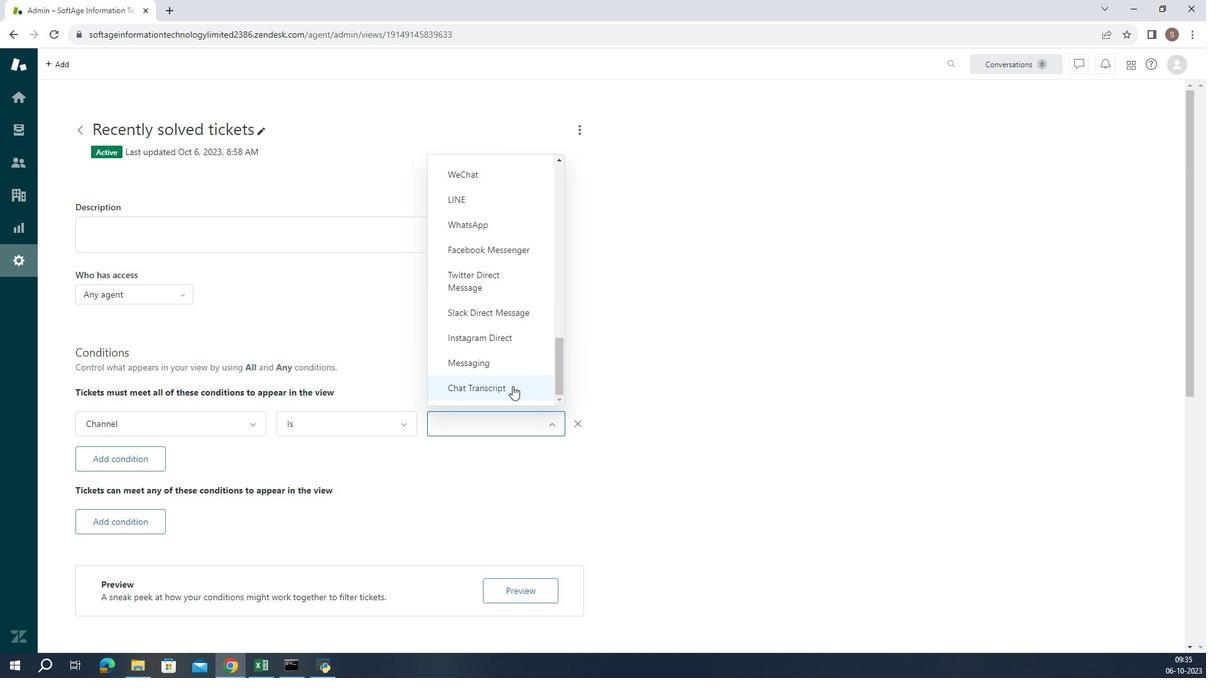 
Action: Mouse pressed left at (493, 395)
Screenshot: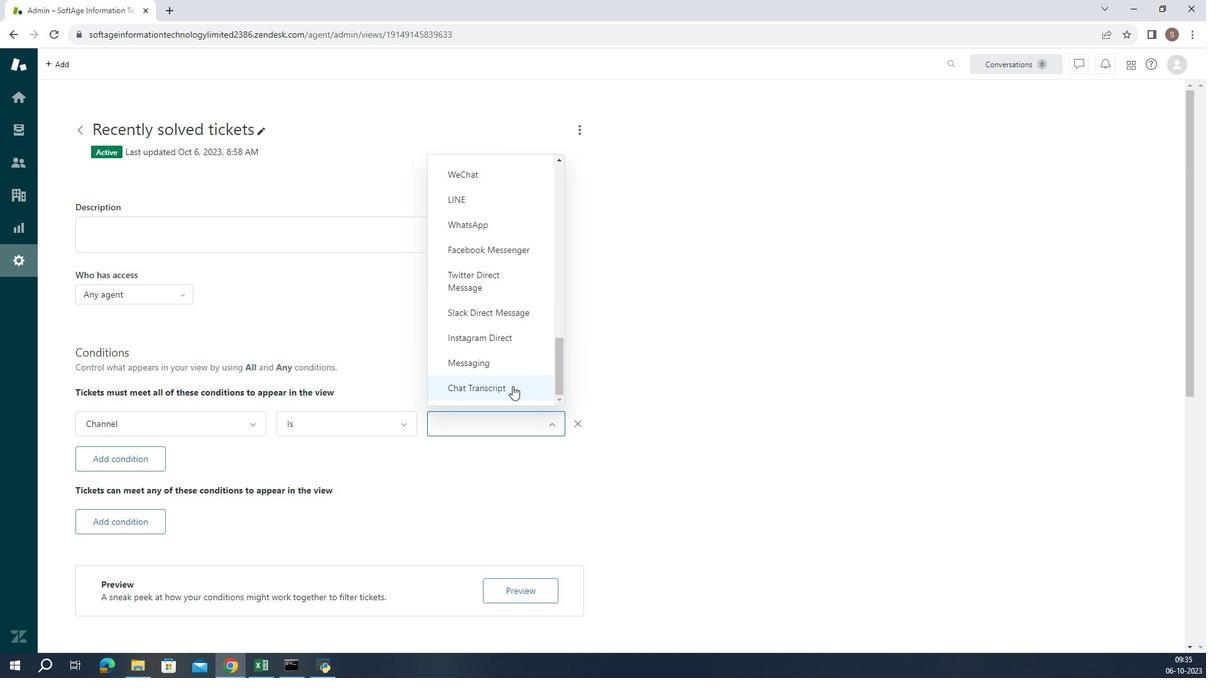 
Action: Mouse moved to (483, 445)
Screenshot: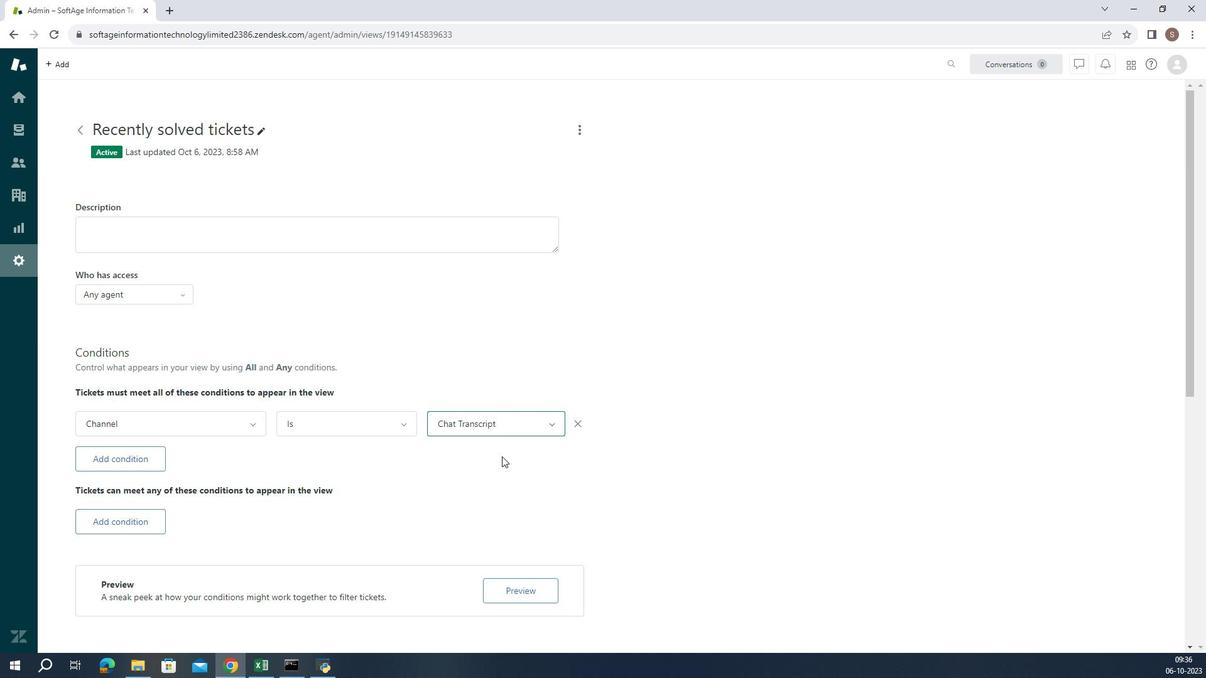 
Action: Mouse pressed left at (483, 445)
Screenshot: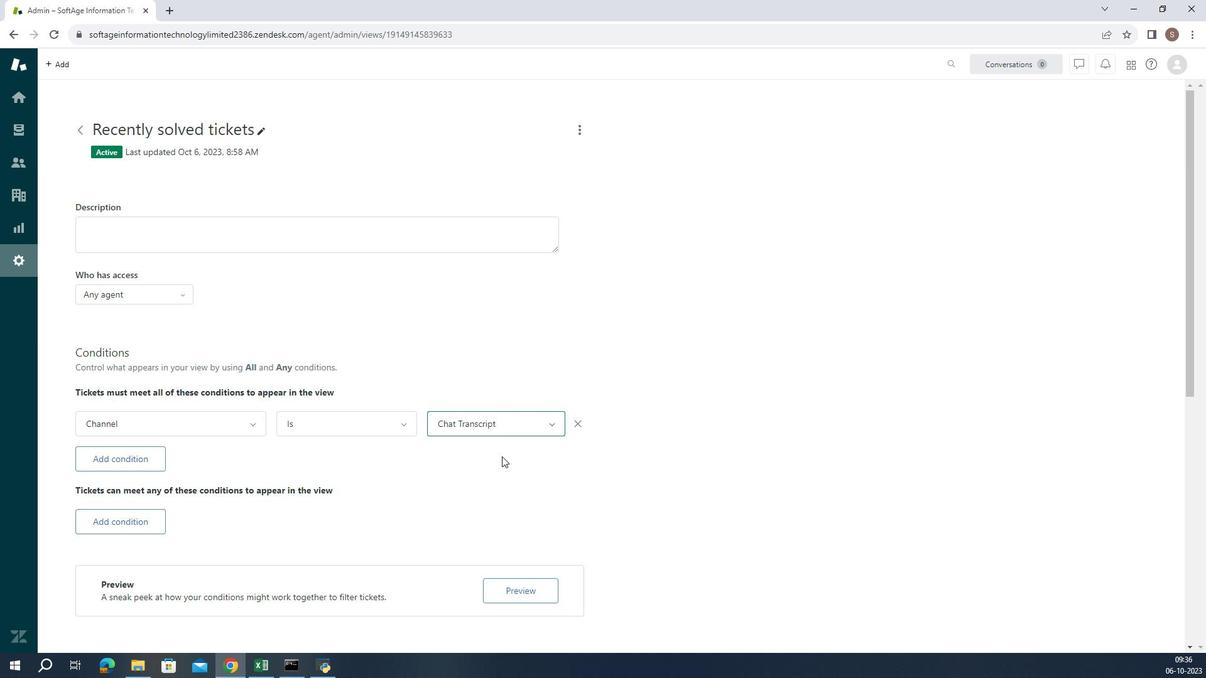 
Action: Mouse moved to (475, 440)
Screenshot: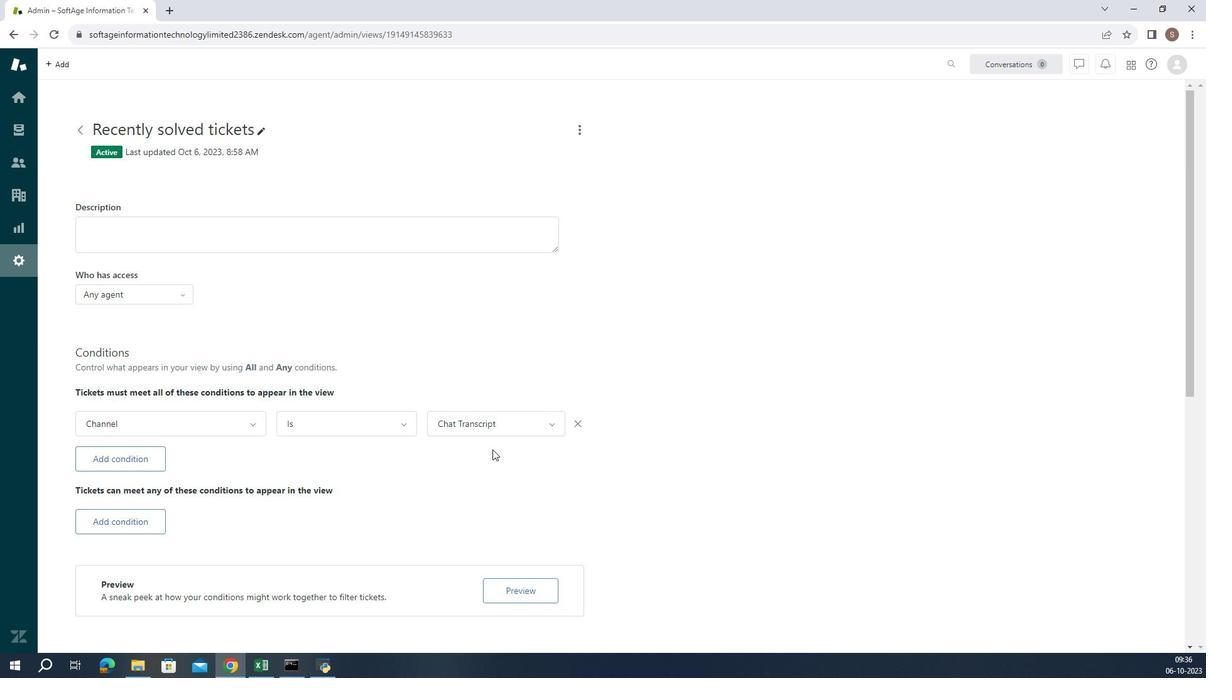 
